 Task: Look for space in Behror, India from 12th June, 2023 to 15th June, 2023 for 2 adults in price range Rs.10000 to Rs.15000. Place can be entire place with 1  bedroom having 1 bed and 1 bathroom. Property type can be house, flat, guest house, hotel. Booking option can be shelf check-in. Required host language is English.
Action: Mouse moved to (436, 93)
Screenshot: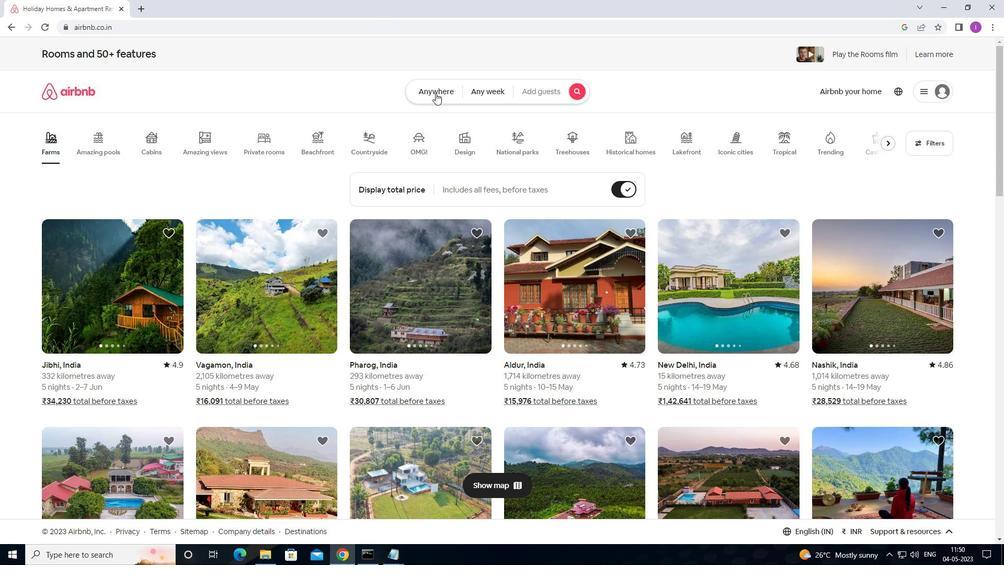 
Action: Mouse pressed left at (436, 93)
Screenshot: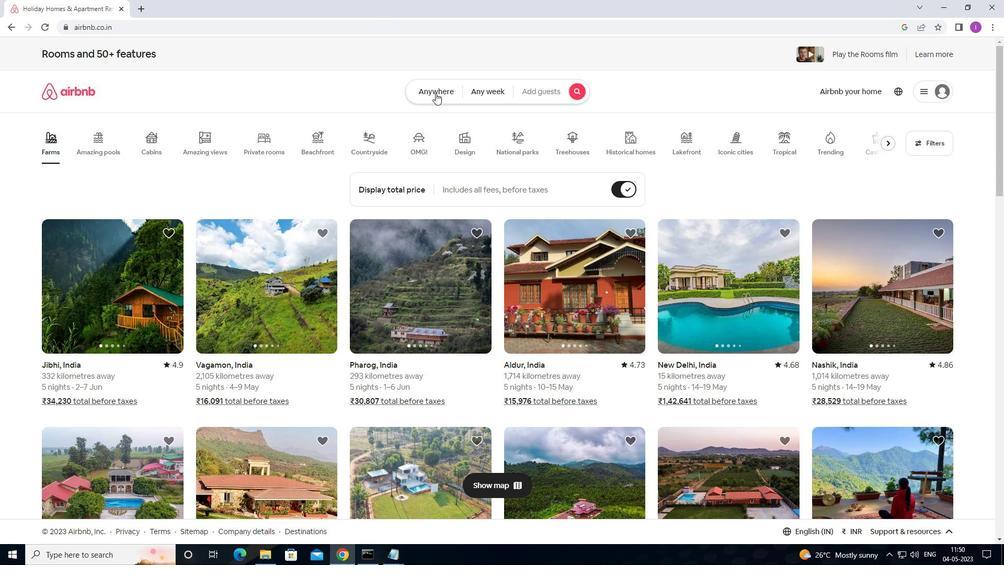 
Action: Mouse moved to (348, 133)
Screenshot: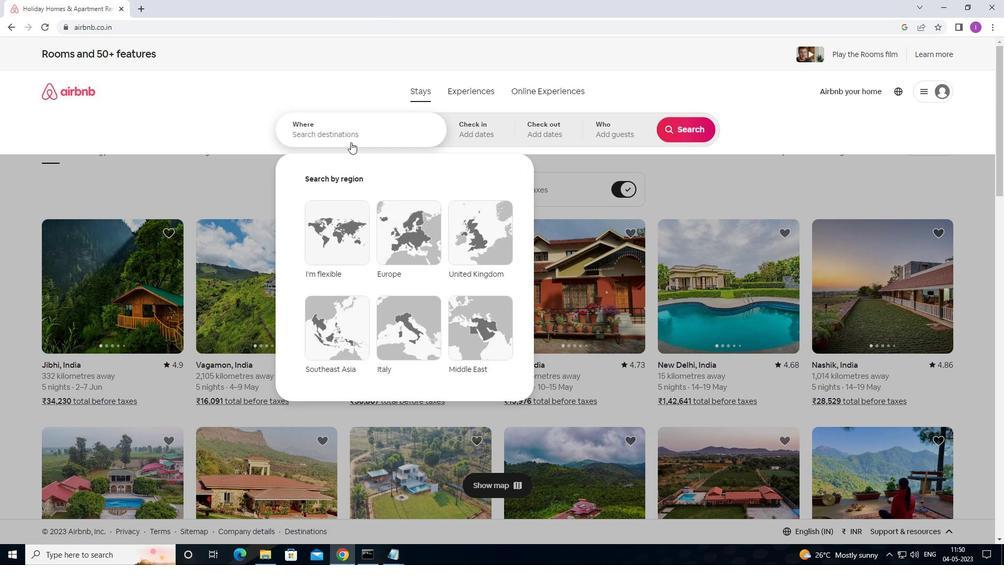 
Action: Mouse pressed left at (348, 133)
Screenshot: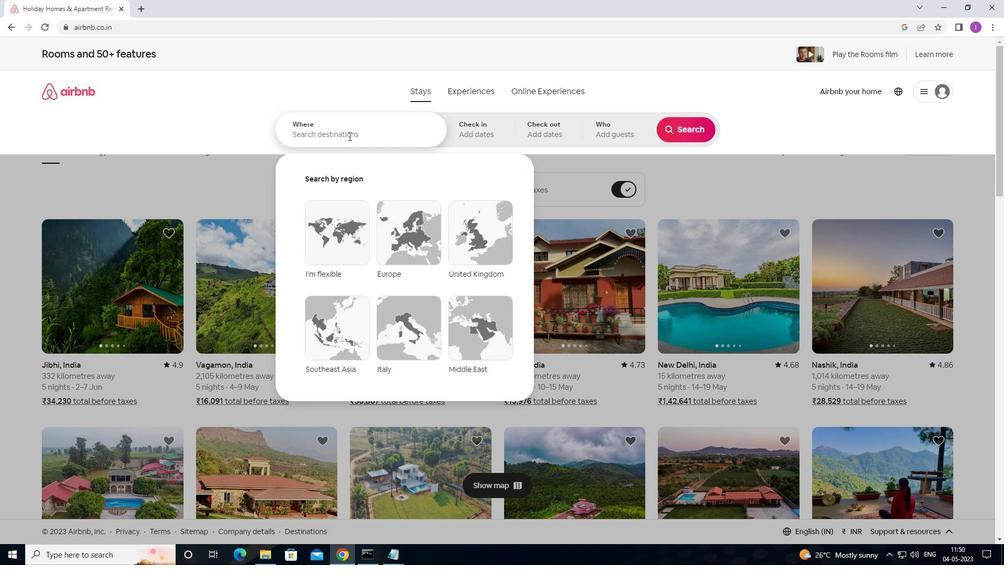 
Action: Mouse moved to (428, 137)
Screenshot: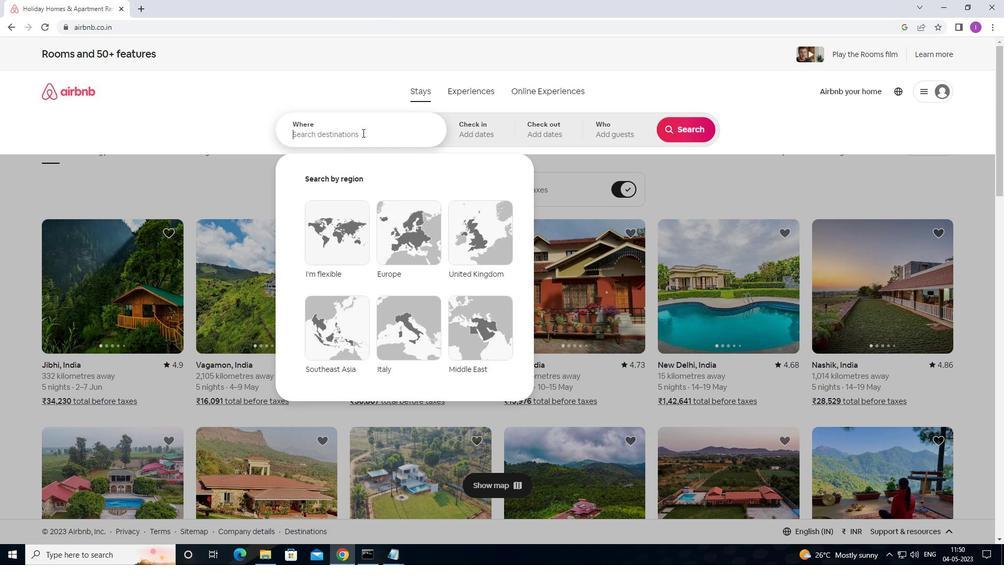 
Action: Key pressed <Key.shift>BEHROR,<Key.shift>INDIA
Screenshot: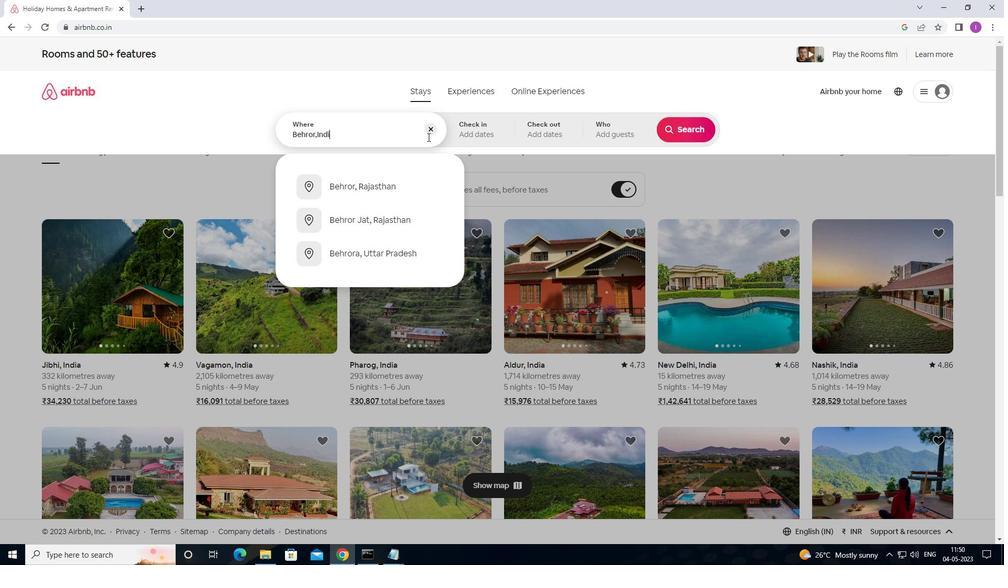 
Action: Mouse moved to (498, 126)
Screenshot: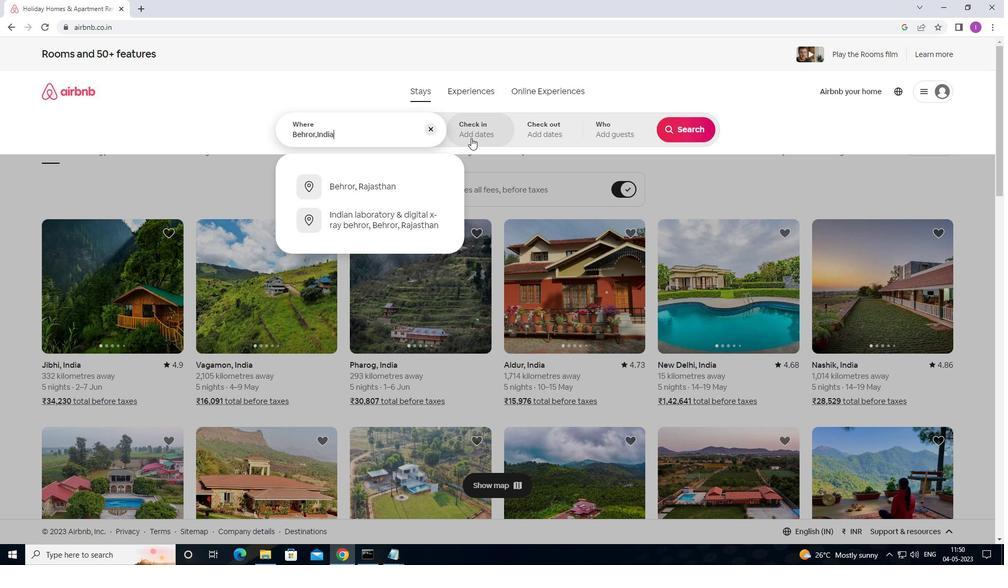 
Action: Mouse pressed left at (498, 126)
Screenshot: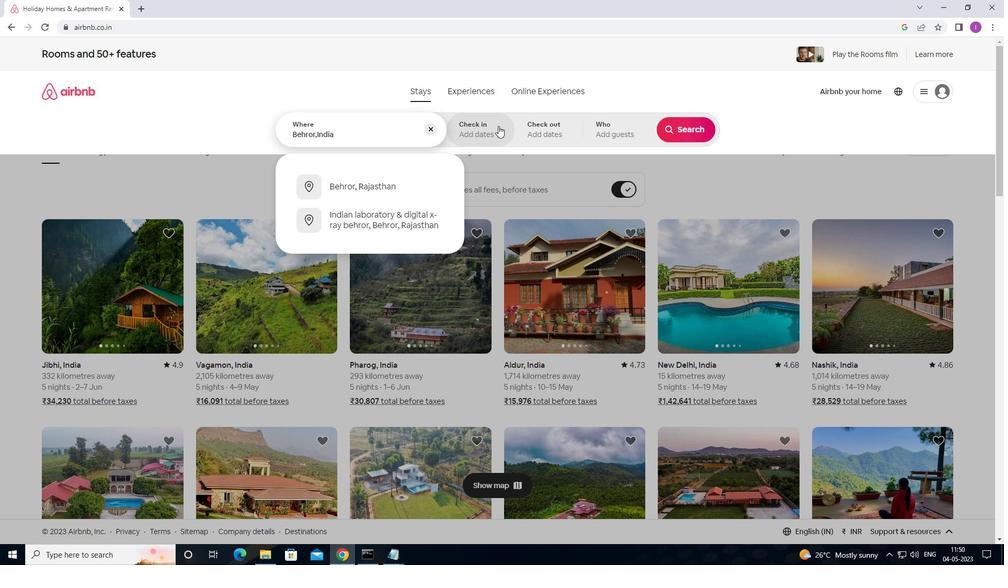 
Action: Mouse moved to (543, 303)
Screenshot: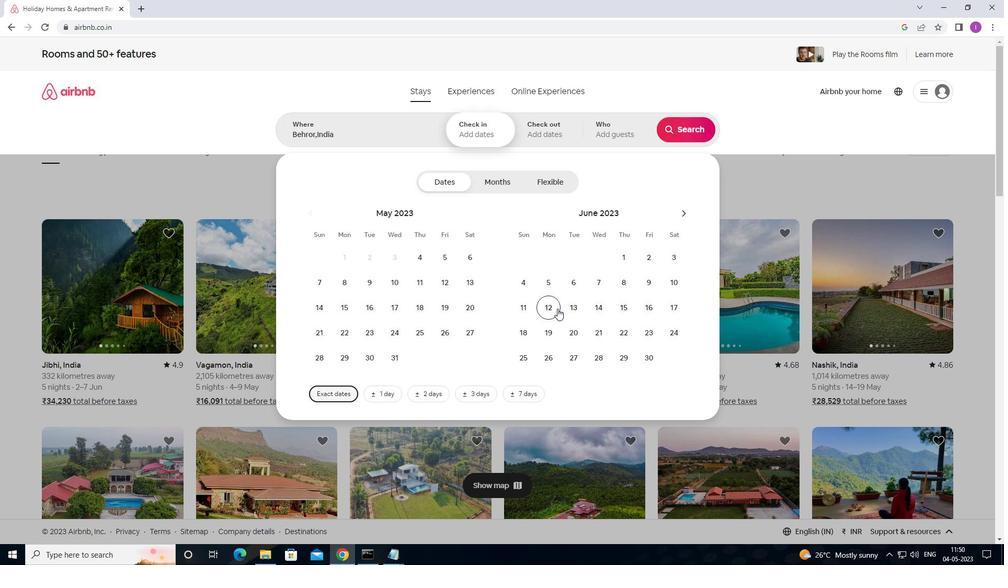 
Action: Mouse pressed left at (543, 303)
Screenshot: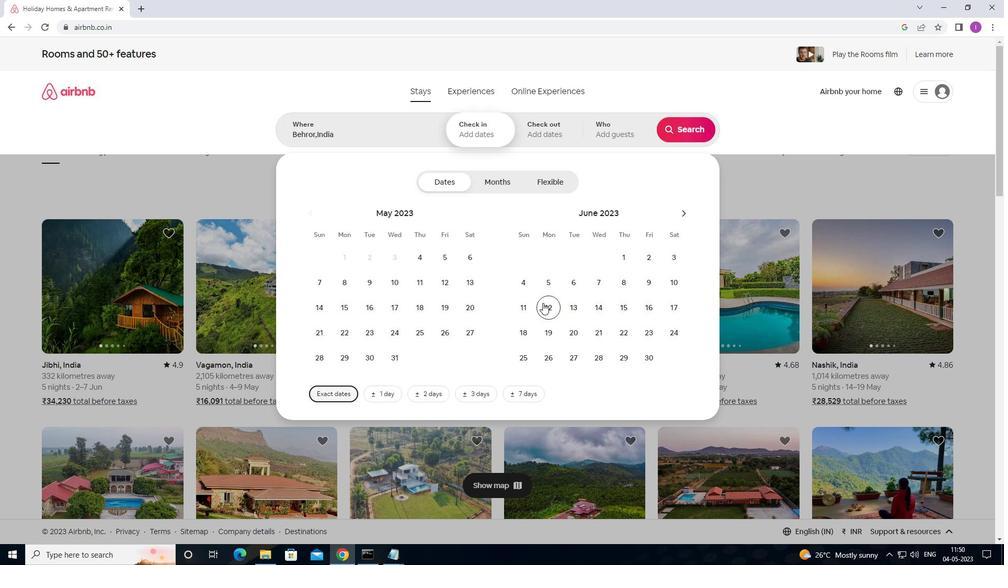 
Action: Mouse moved to (633, 306)
Screenshot: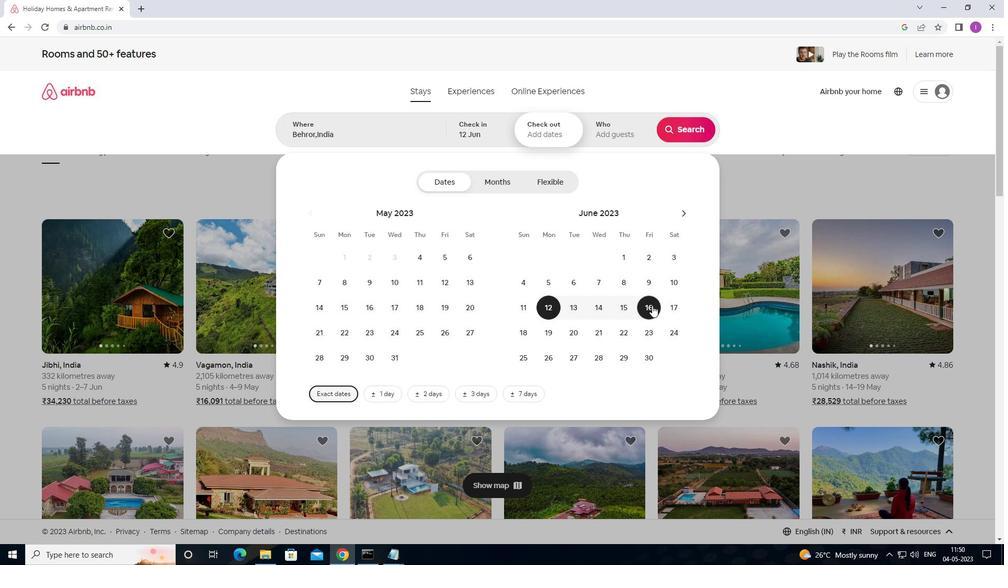 
Action: Mouse pressed left at (633, 306)
Screenshot: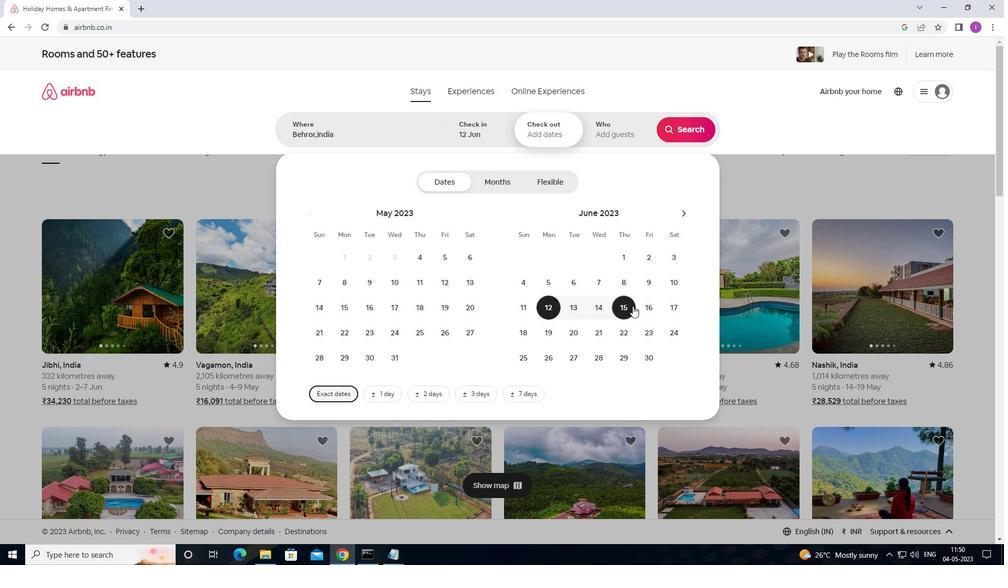 
Action: Mouse moved to (606, 129)
Screenshot: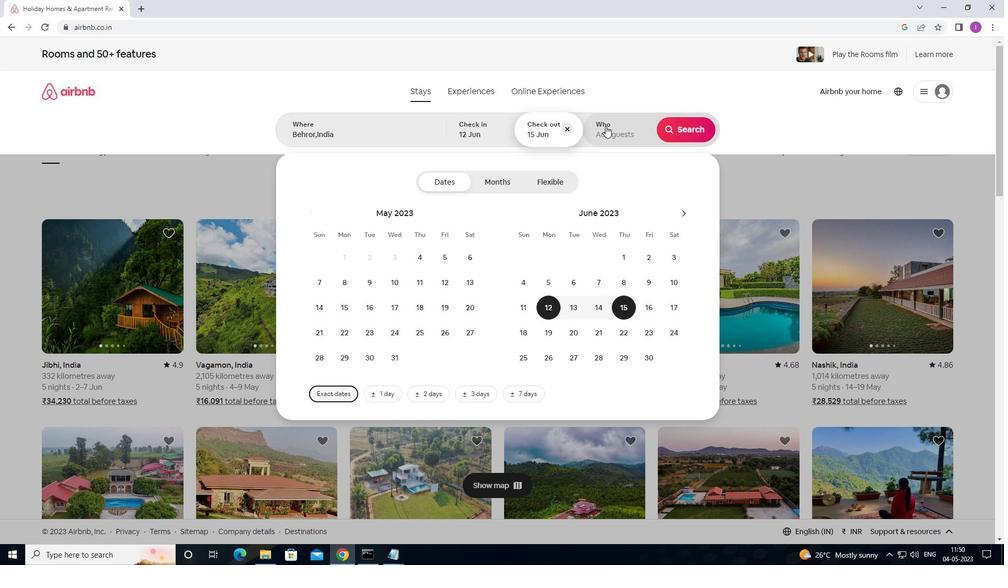 
Action: Mouse pressed left at (606, 129)
Screenshot: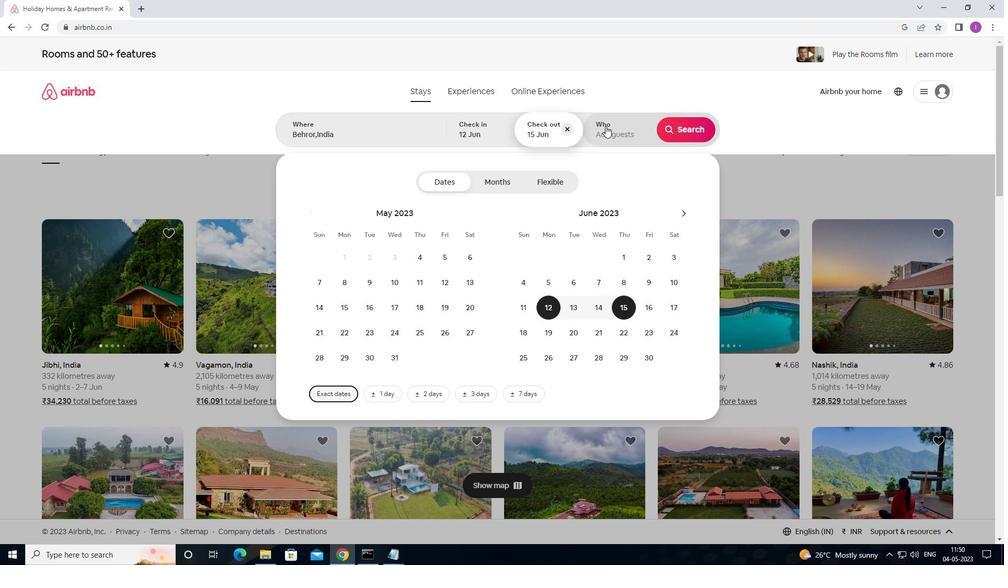
Action: Mouse moved to (690, 185)
Screenshot: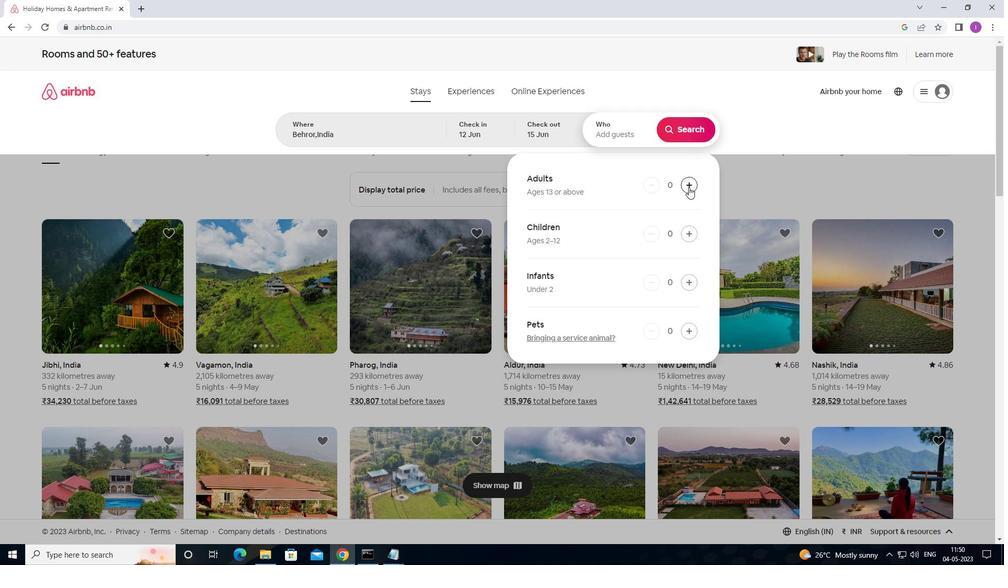 
Action: Mouse pressed left at (690, 185)
Screenshot: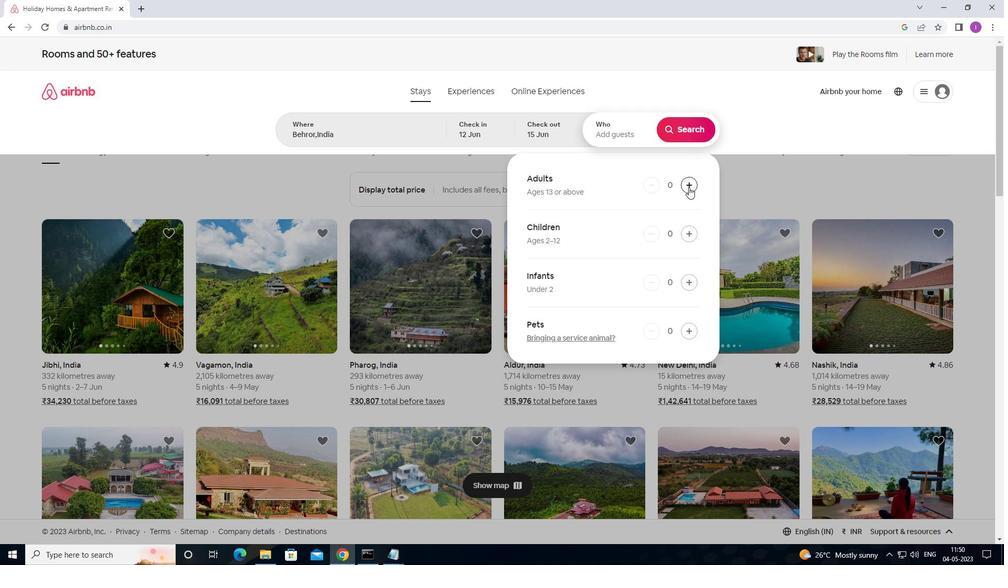 
Action: Mouse moved to (691, 185)
Screenshot: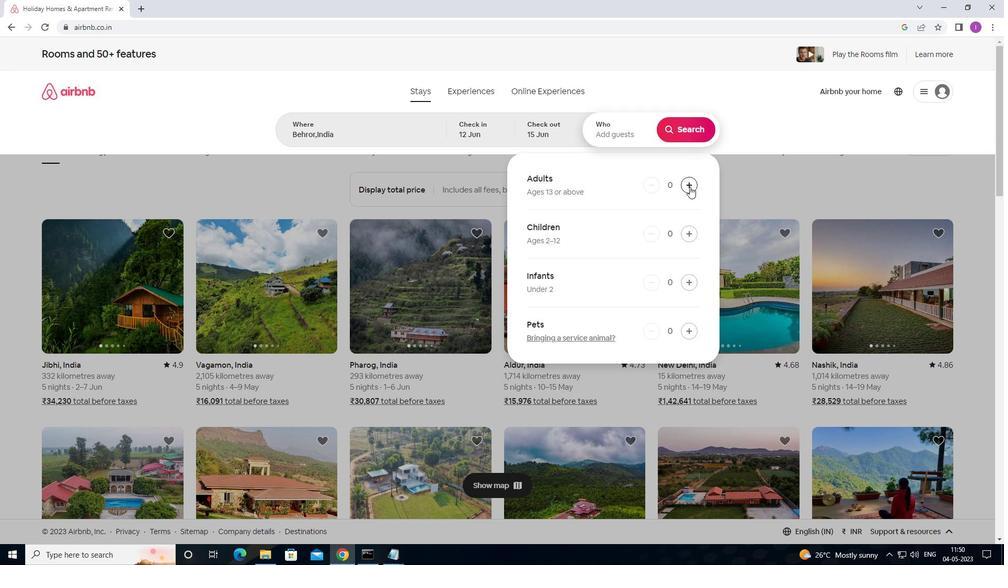 
Action: Mouse pressed left at (691, 185)
Screenshot: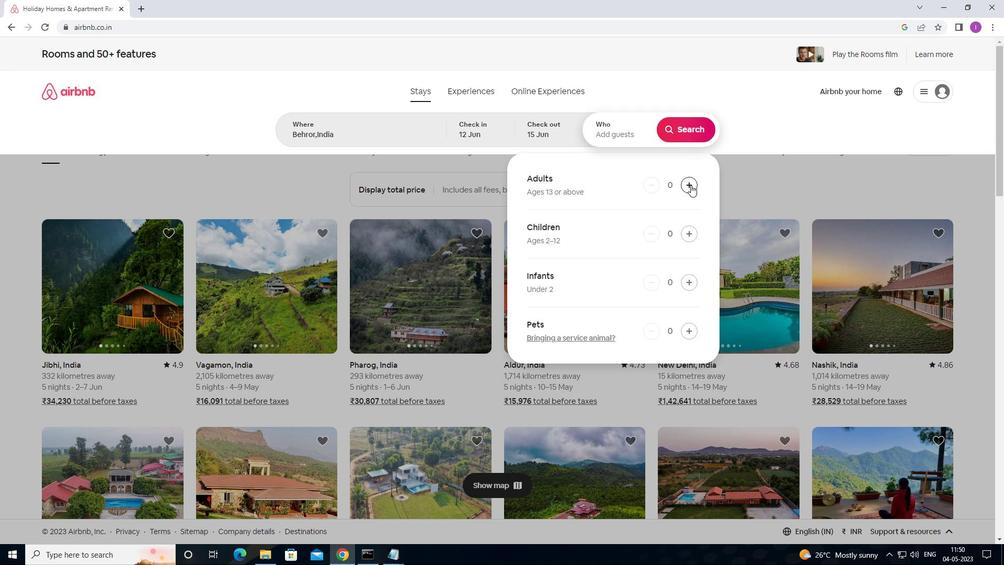 
Action: Mouse moved to (692, 133)
Screenshot: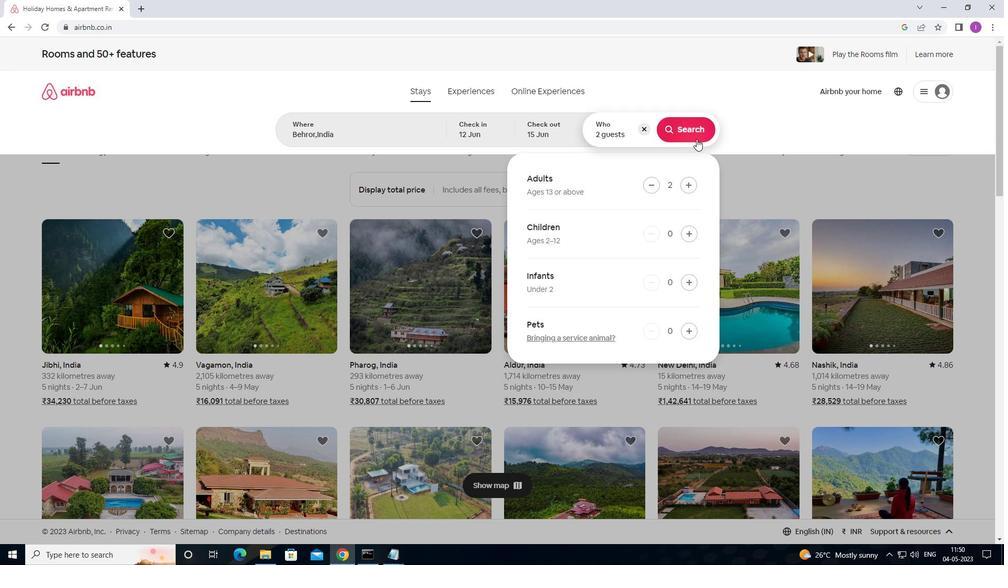 
Action: Mouse pressed left at (692, 133)
Screenshot: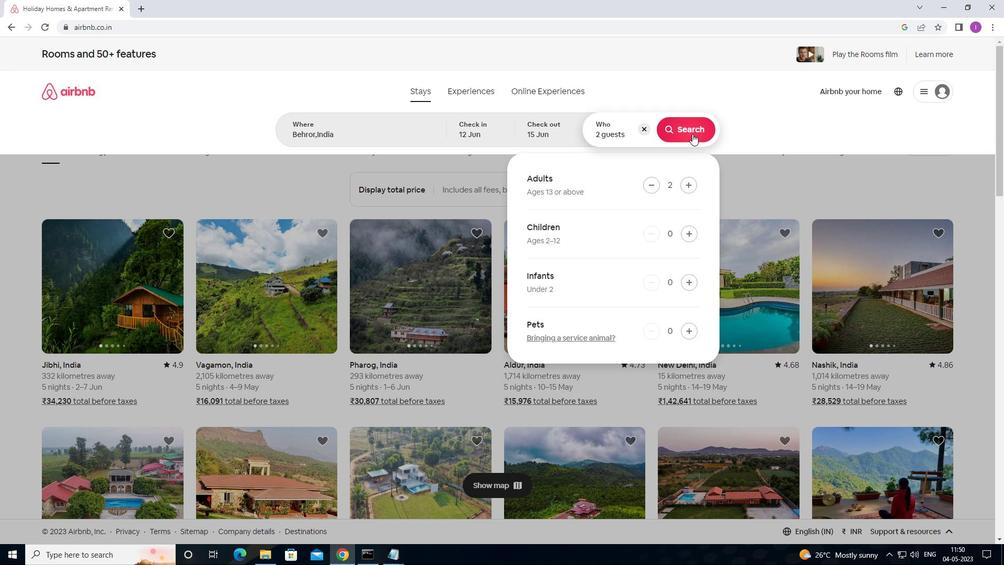 
Action: Mouse moved to (966, 106)
Screenshot: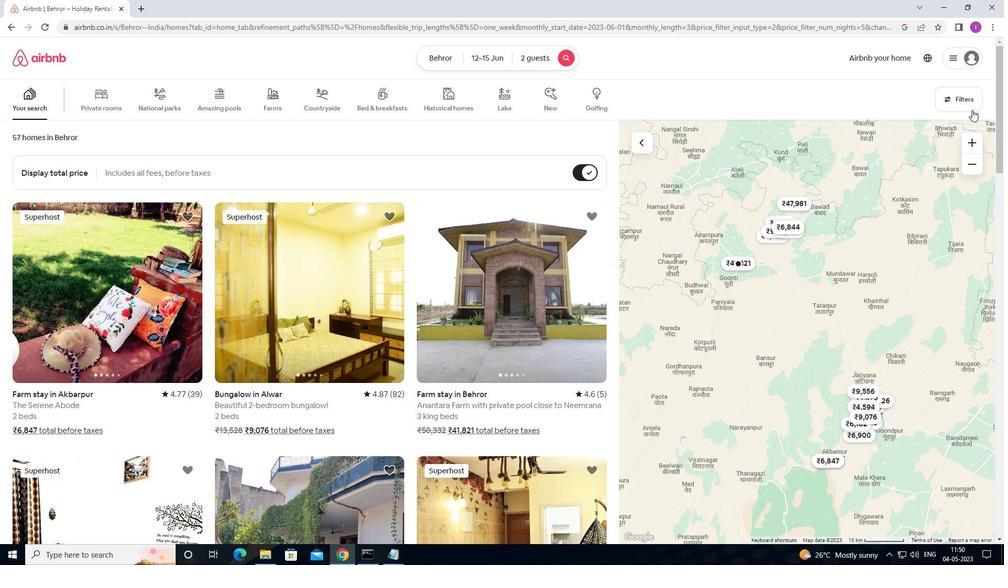
Action: Mouse pressed left at (966, 106)
Screenshot: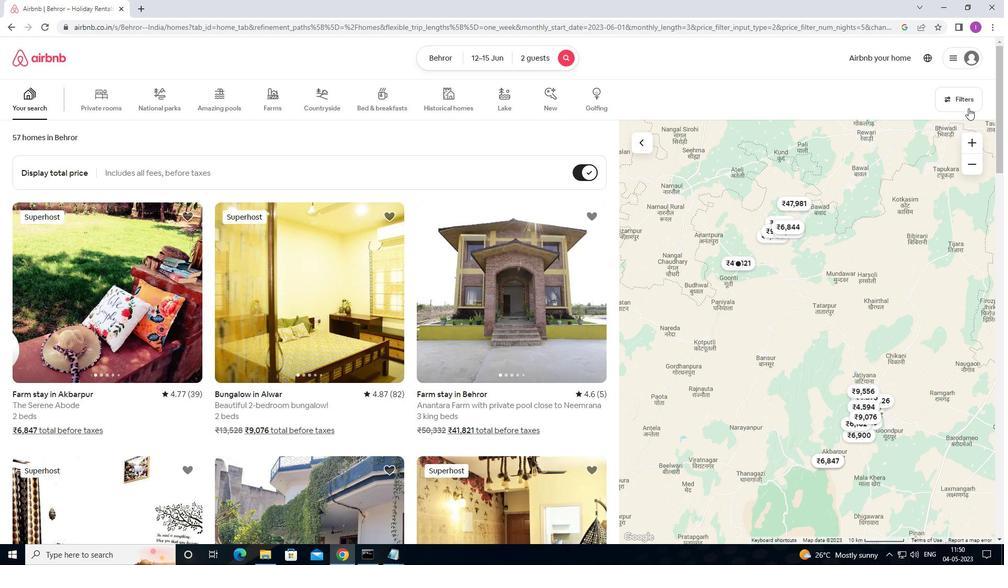 
Action: Mouse moved to (368, 231)
Screenshot: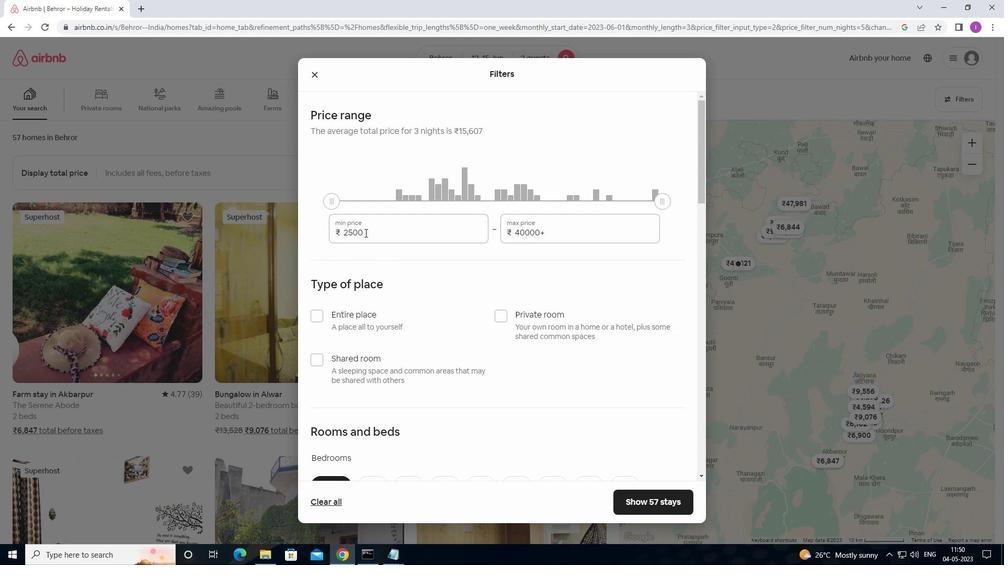 
Action: Mouse pressed left at (368, 231)
Screenshot: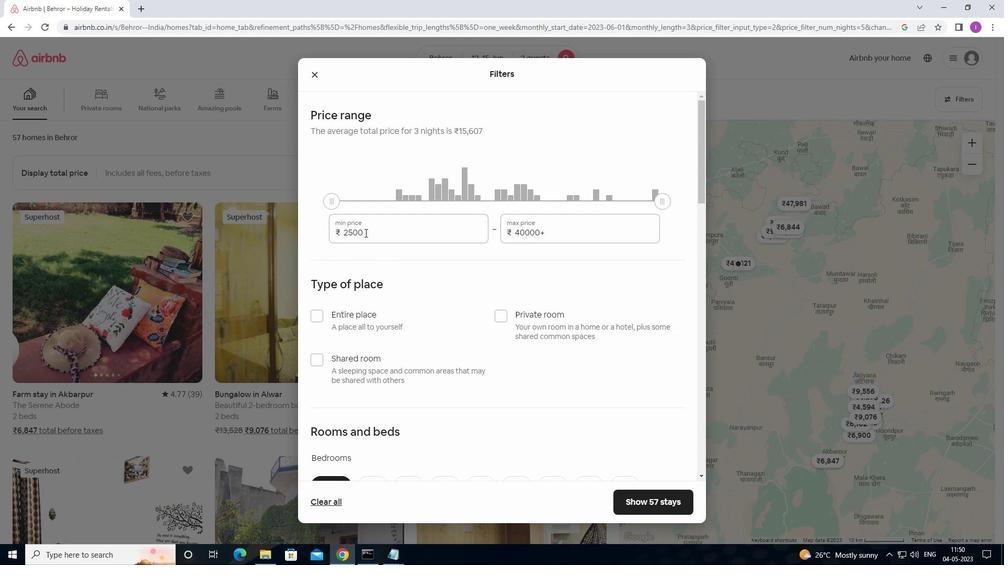 
Action: Mouse moved to (330, 216)
Screenshot: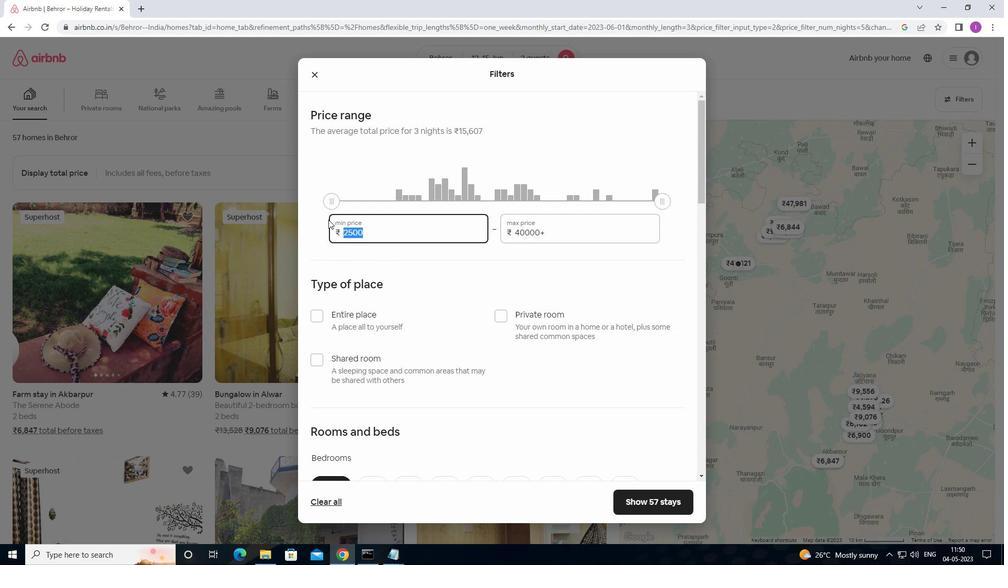 
Action: Key pressed 1
Screenshot: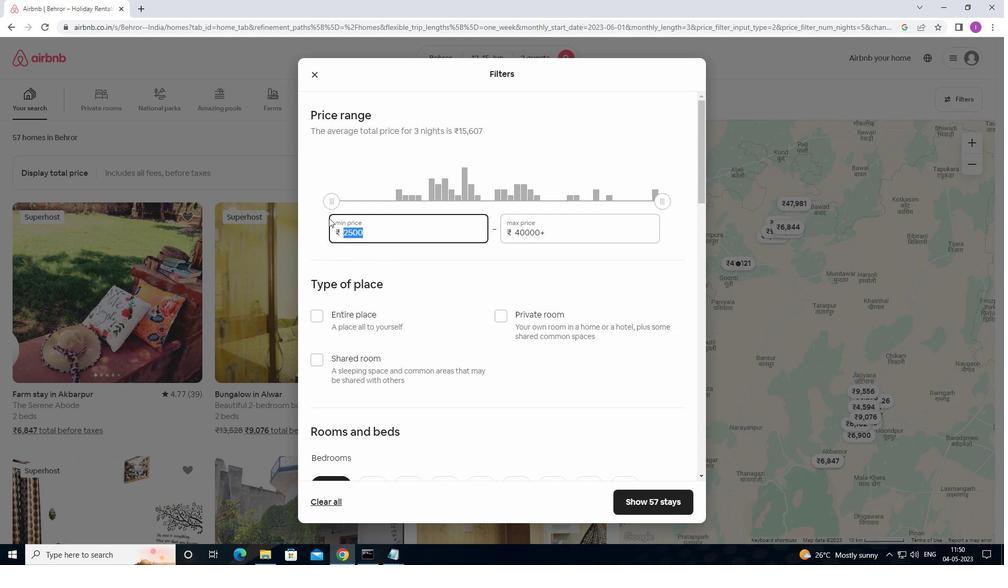 
Action: Mouse moved to (330, 214)
Screenshot: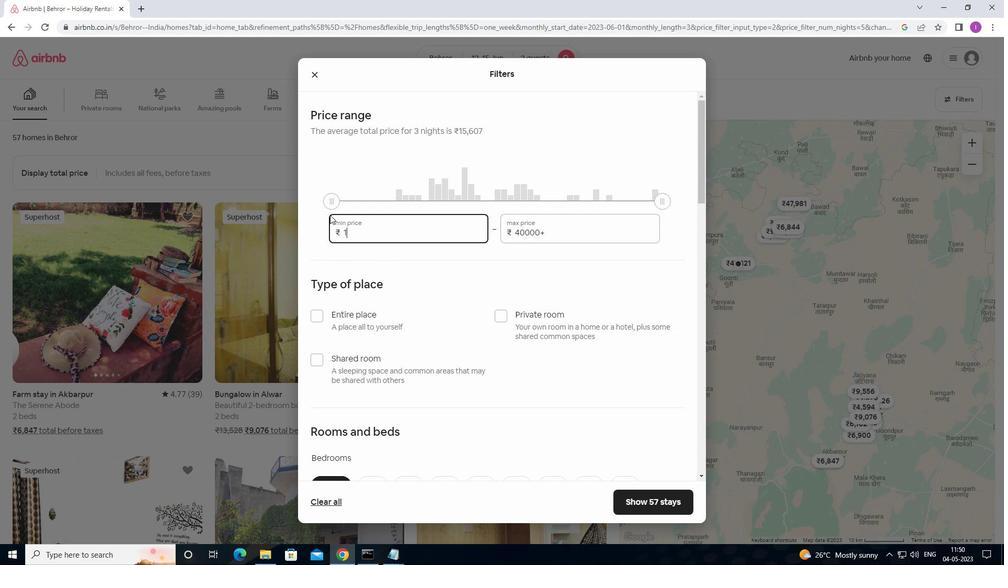 
Action: Key pressed 0
Screenshot: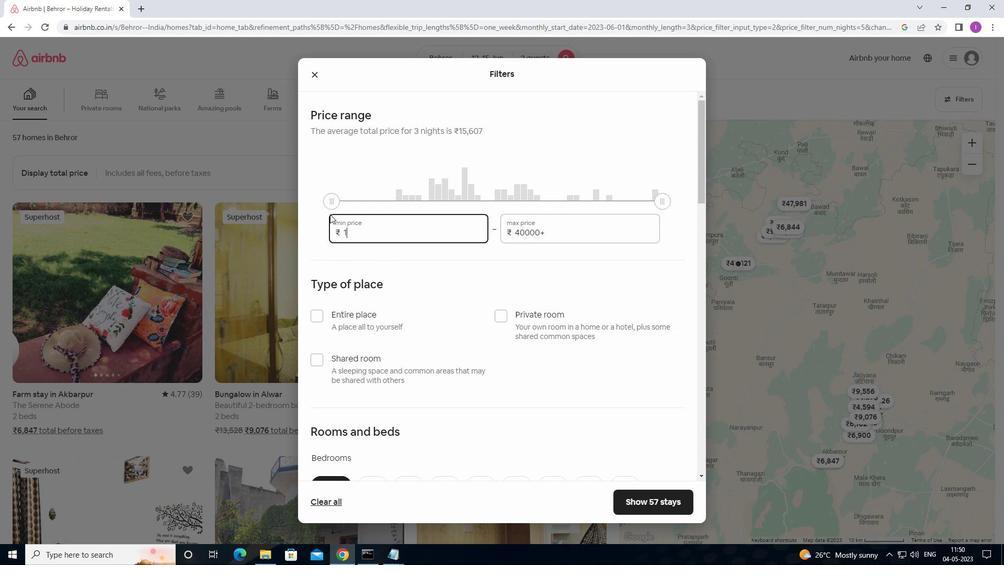 
Action: Mouse moved to (334, 208)
Screenshot: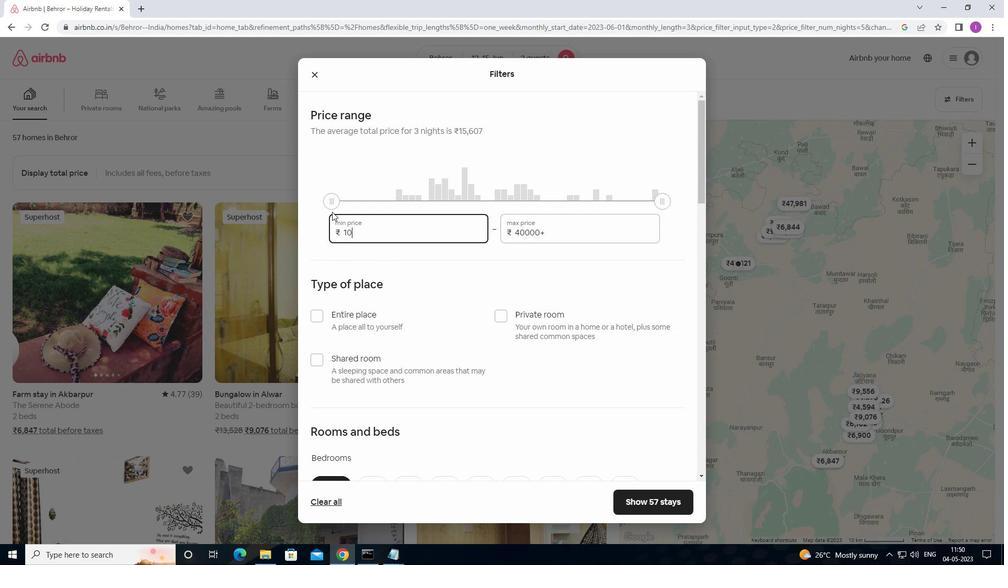 
Action: Key pressed 0
Screenshot: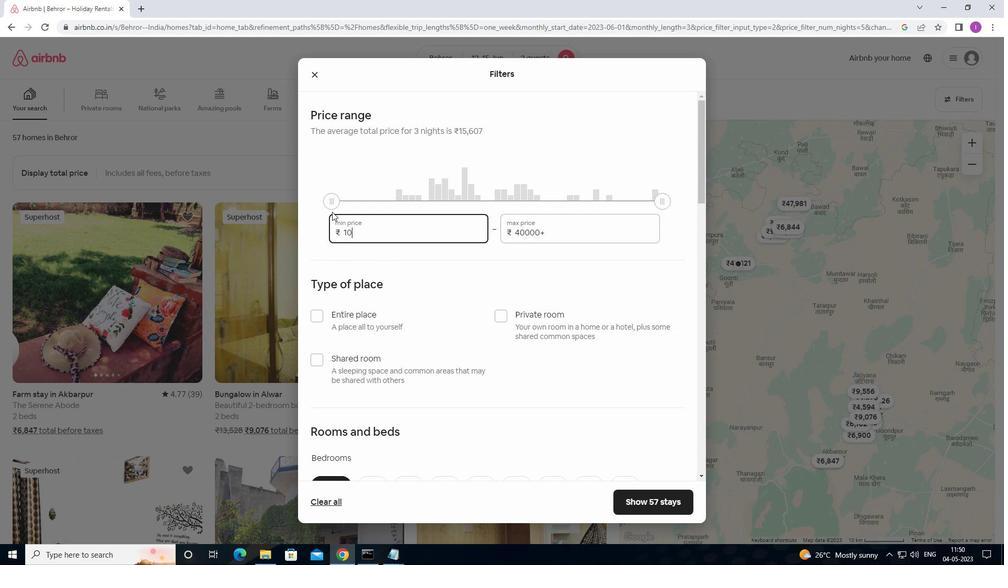 
Action: Mouse moved to (338, 205)
Screenshot: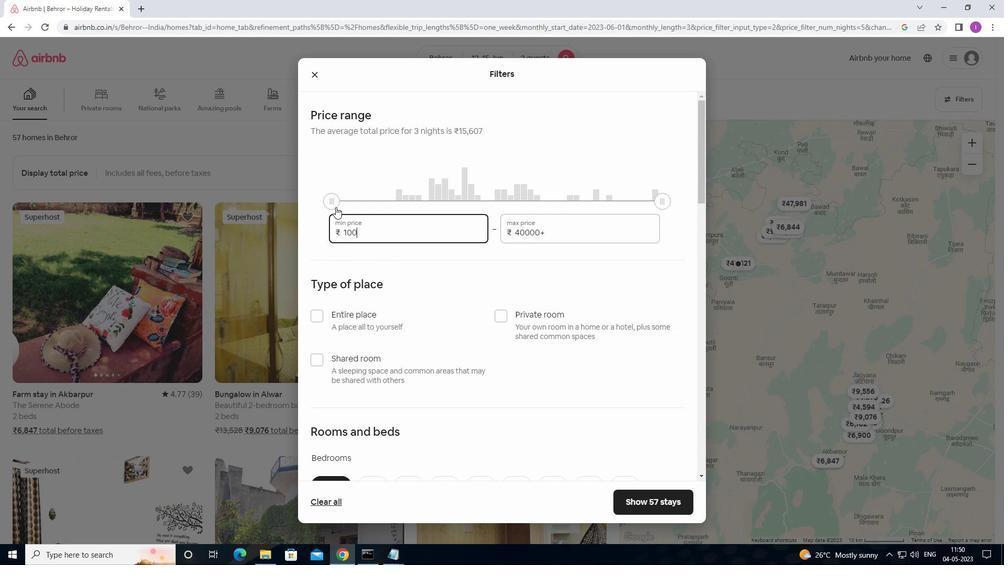 
Action: Key pressed 0
Screenshot: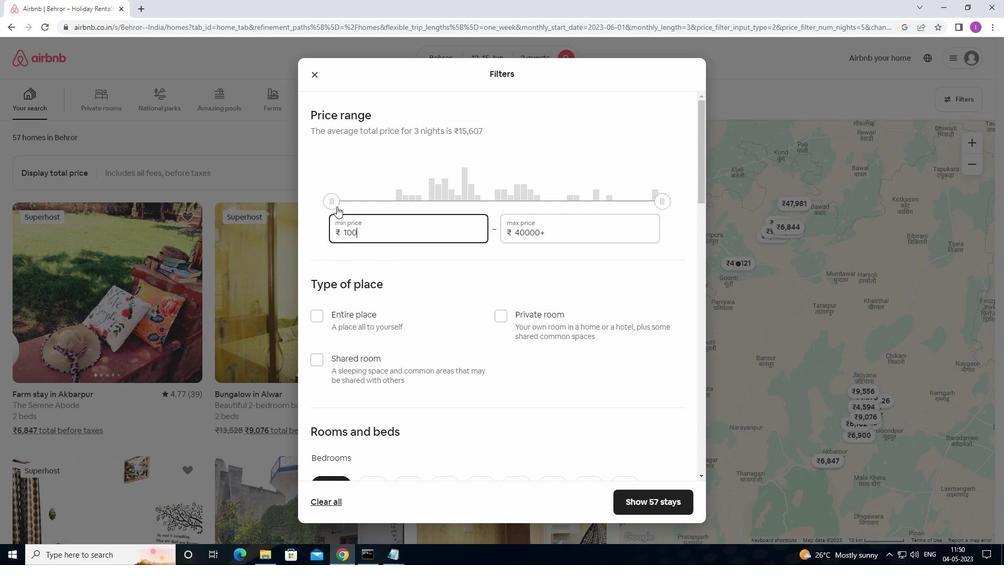 
Action: Mouse moved to (339, 204)
Screenshot: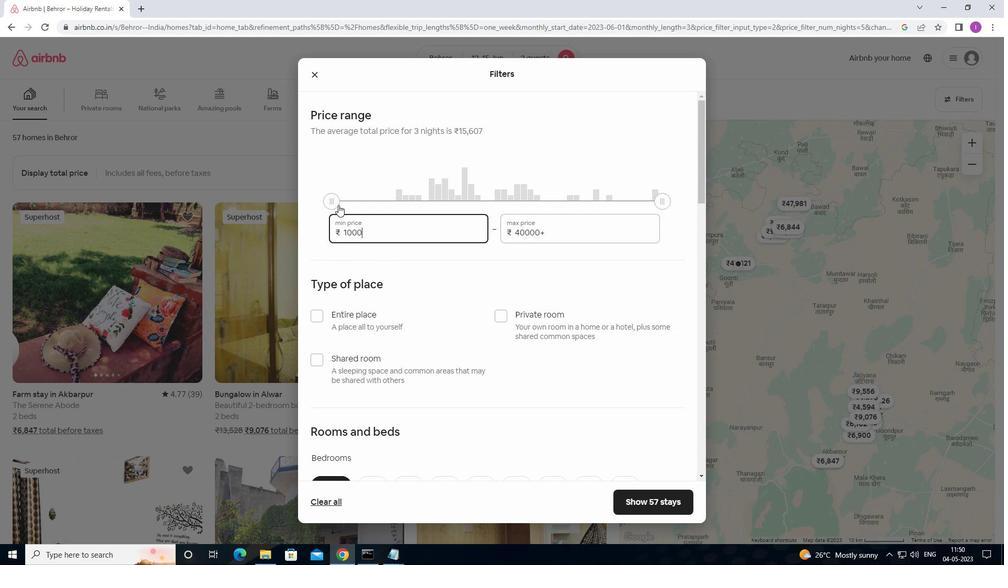 
Action: Key pressed 0
Screenshot: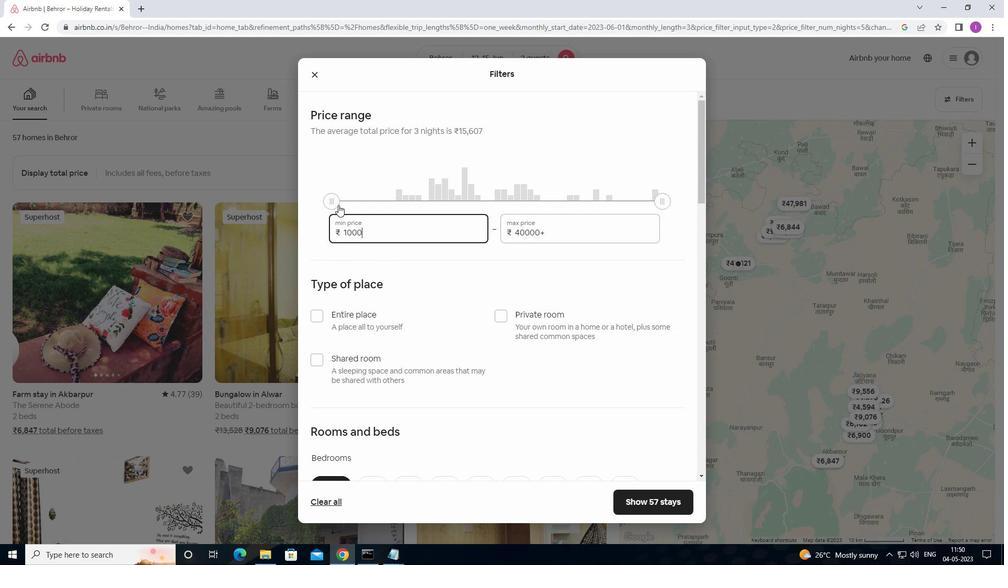 
Action: Mouse moved to (554, 235)
Screenshot: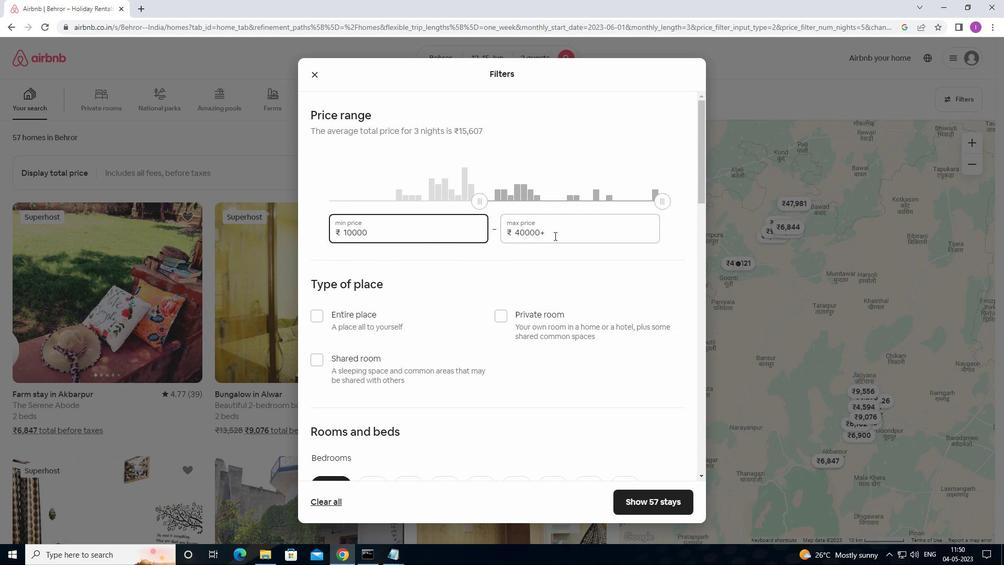 
Action: Mouse pressed left at (554, 235)
Screenshot: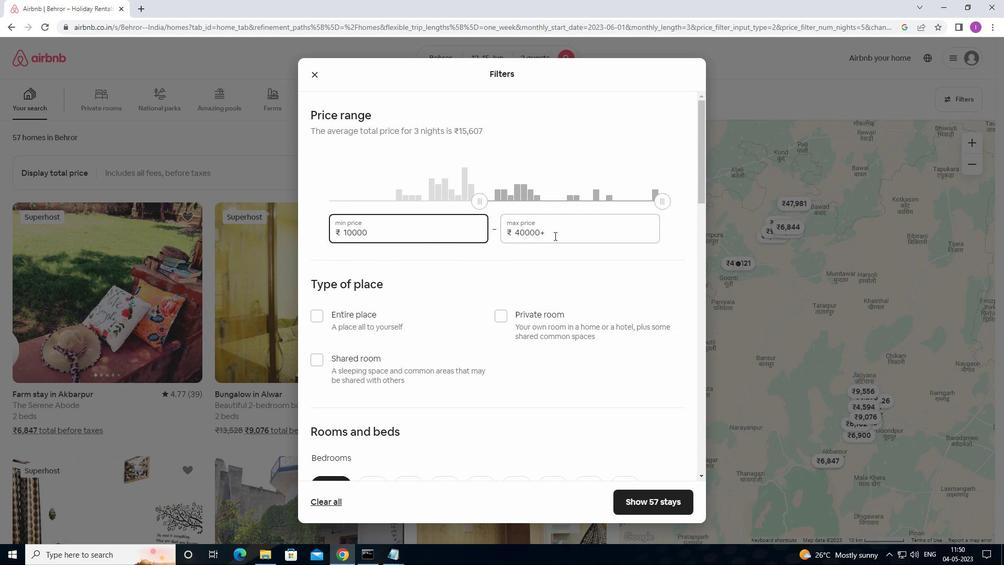 
Action: Mouse moved to (522, 244)
Screenshot: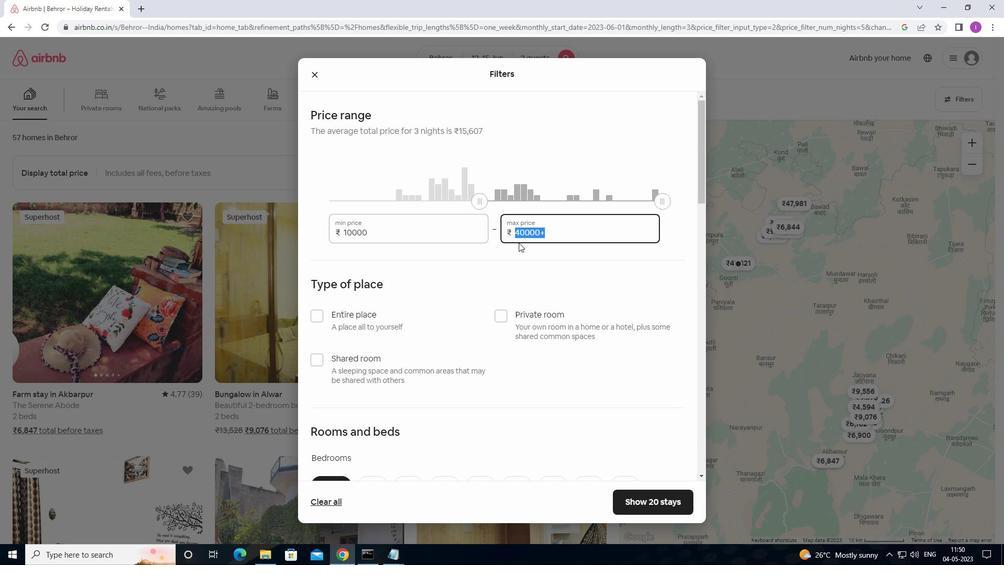 
Action: Key pressed 15
Screenshot: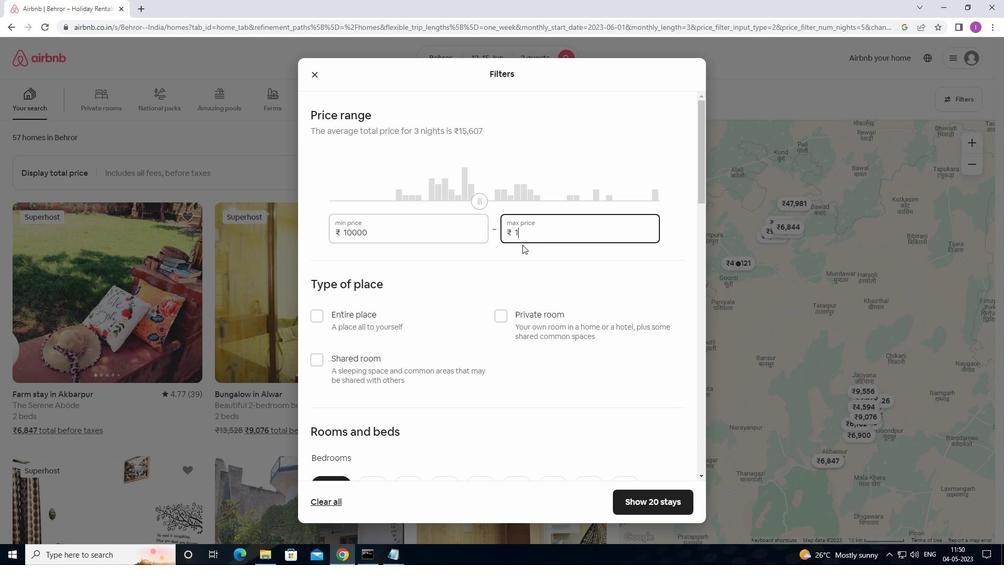 
Action: Mouse moved to (522, 245)
Screenshot: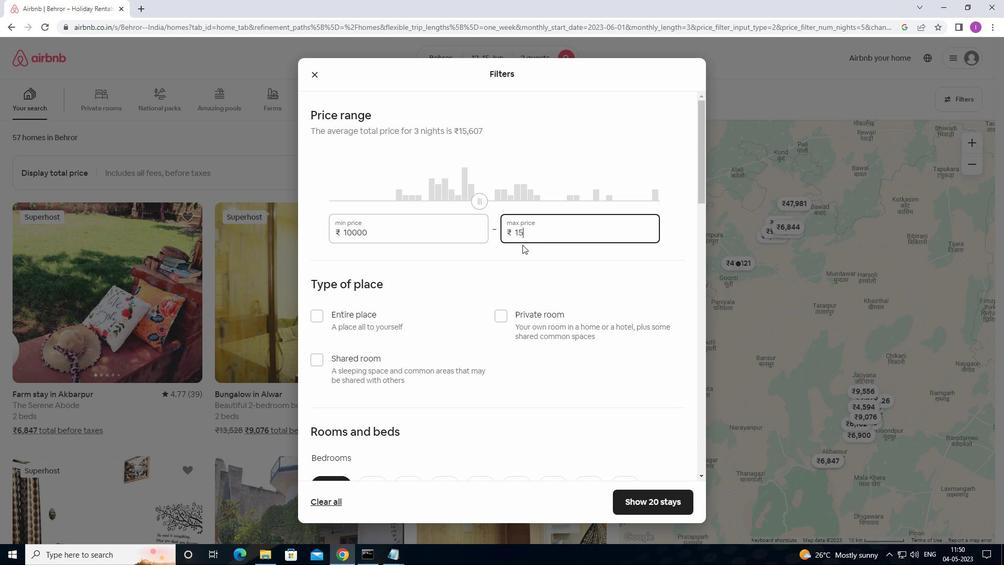
Action: Key pressed 0
Screenshot: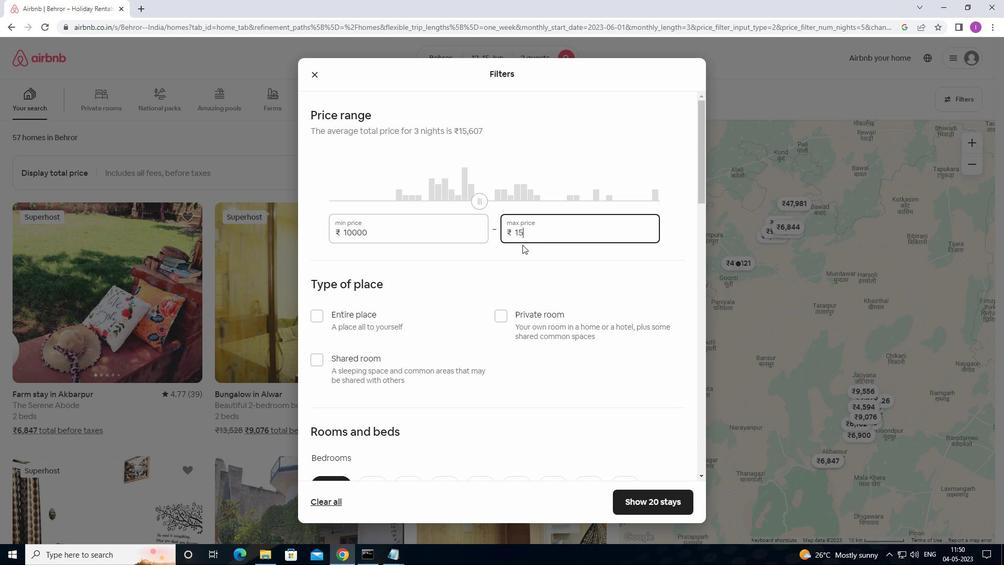 
Action: Mouse moved to (521, 245)
Screenshot: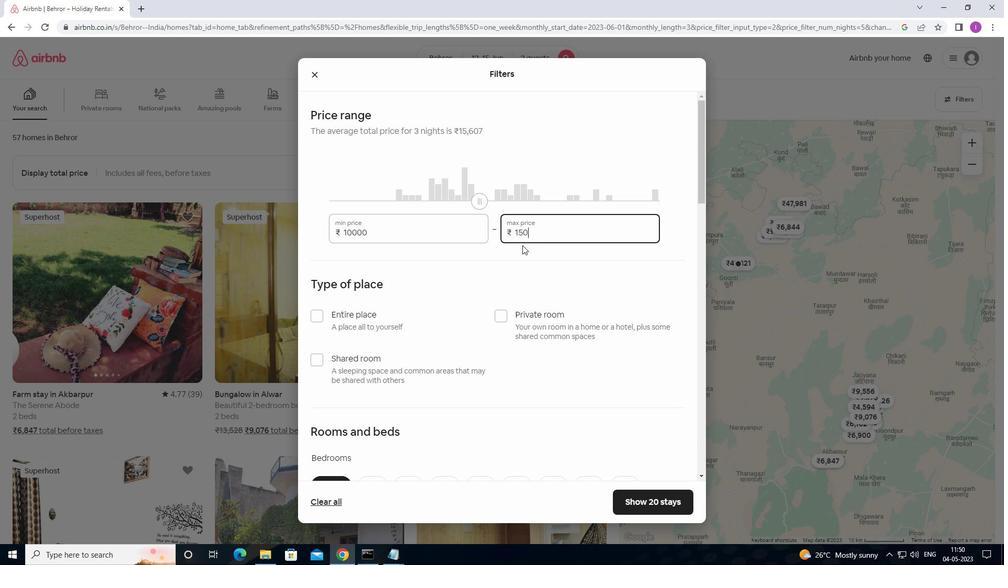 
Action: Key pressed 00
Screenshot: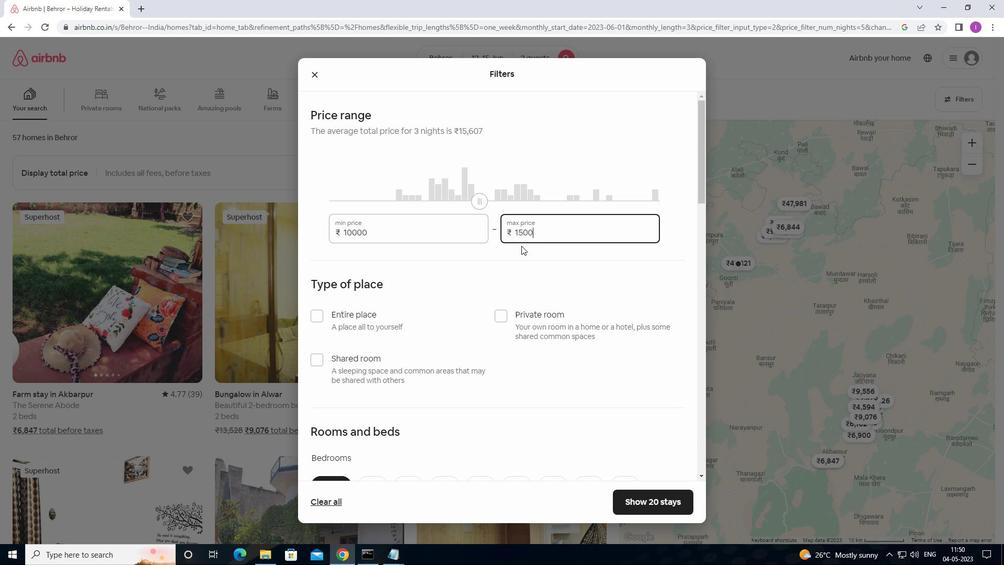
Action: Mouse moved to (321, 311)
Screenshot: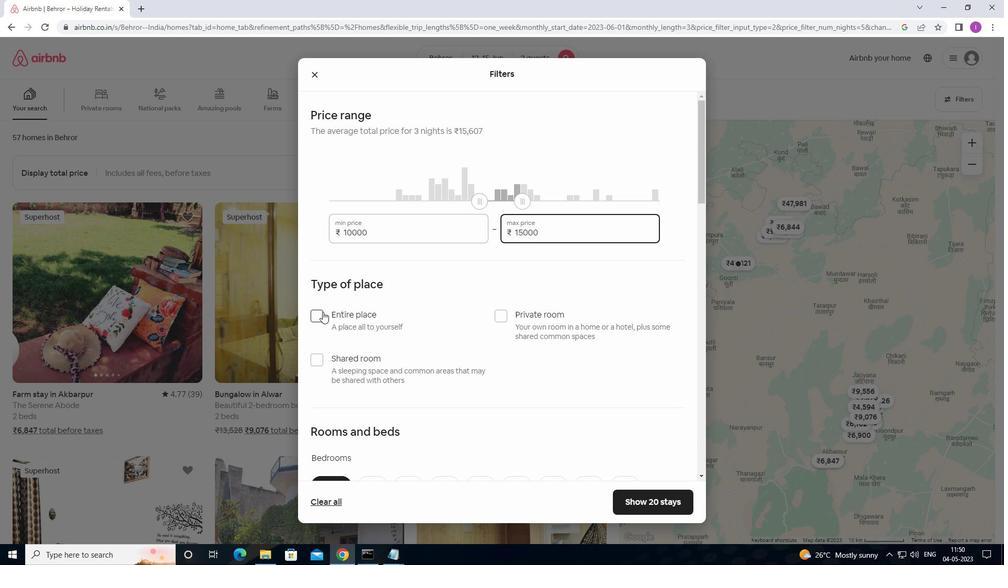 
Action: Mouse pressed left at (321, 311)
Screenshot: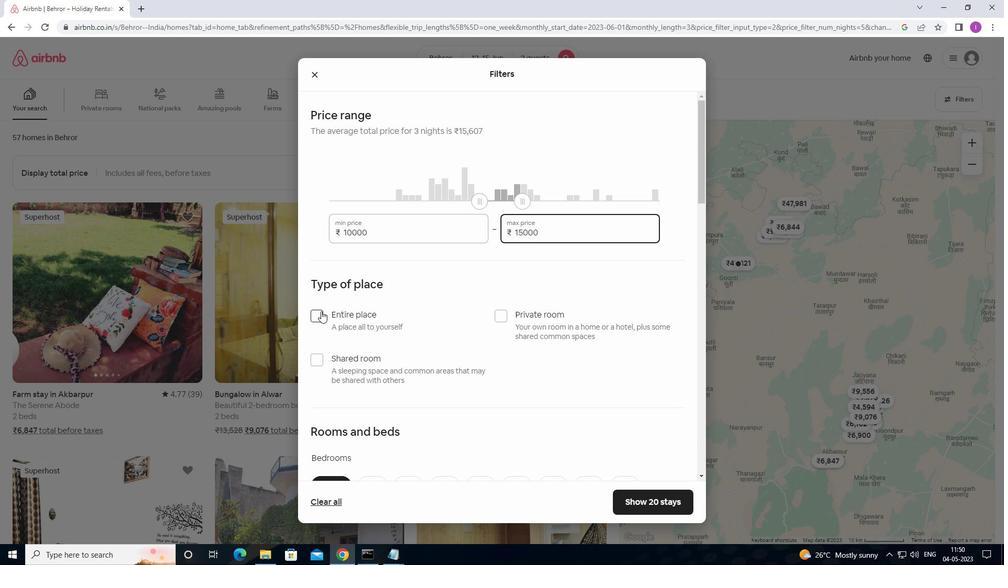 
Action: Mouse moved to (456, 406)
Screenshot: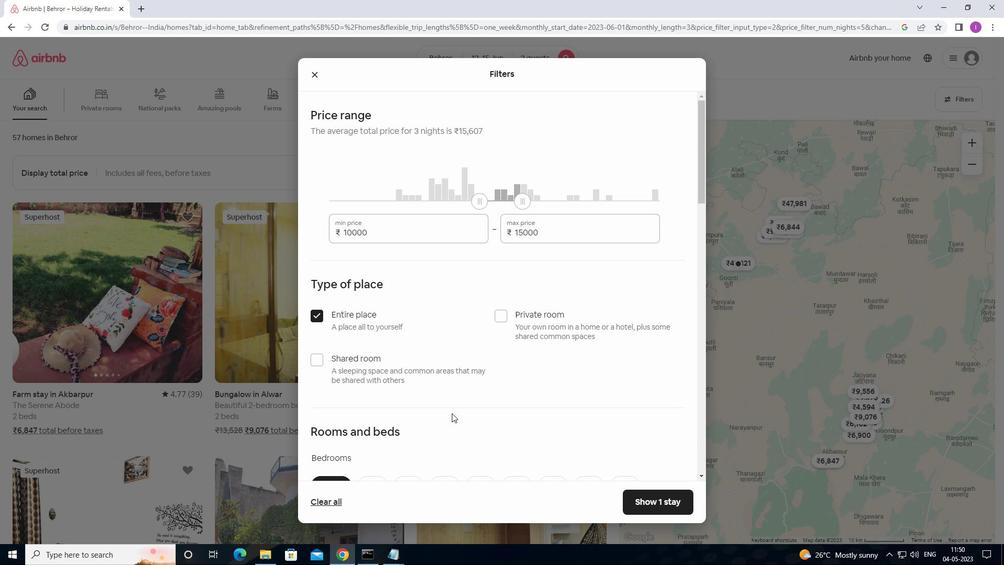 
Action: Mouse scrolled (456, 405) with delta (0, 0)
Screenshot: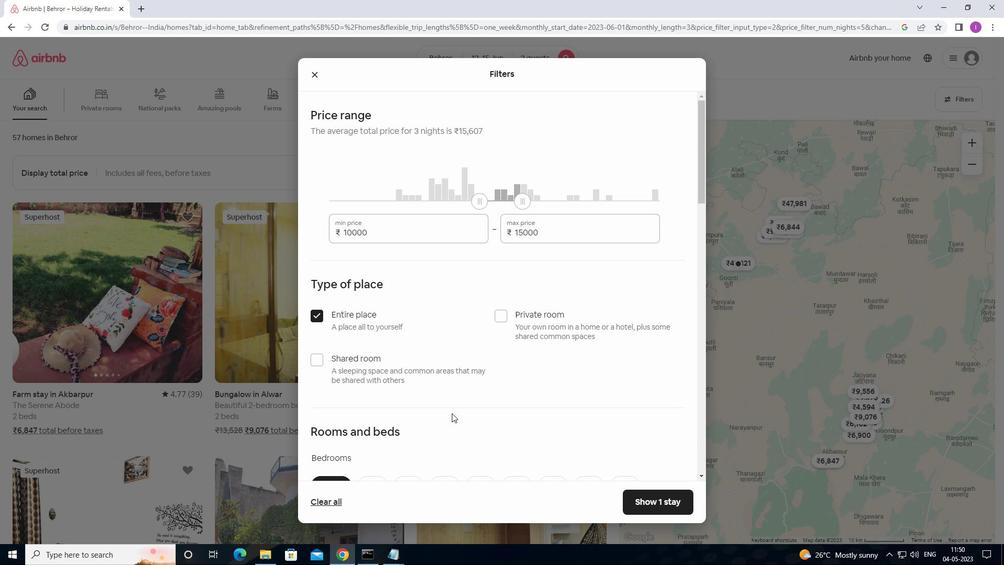 
Action: Mouse moved to (458, 409)
Screenshot: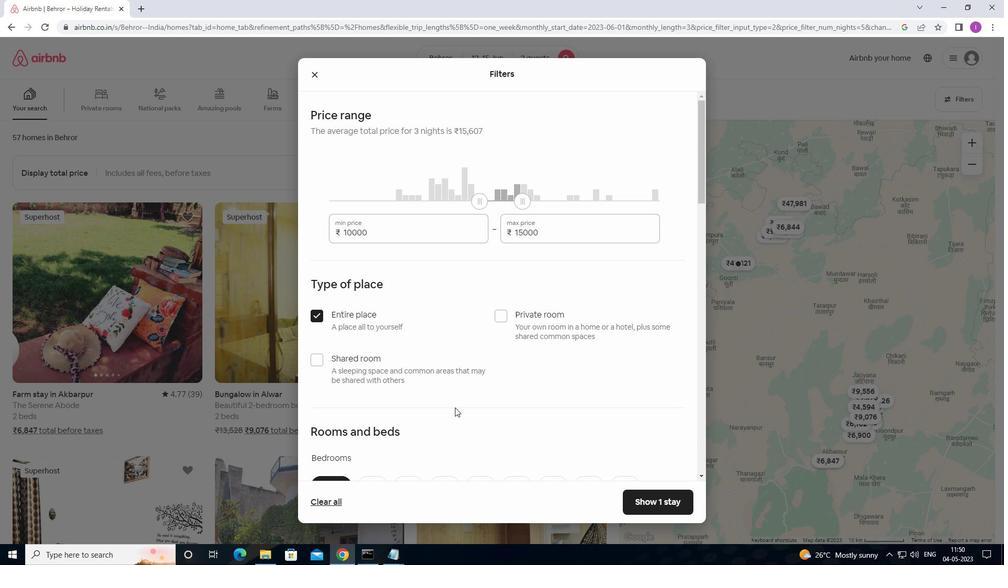 
Action: Mouse scrolled (458, 408) with delta (0, 0)
Screenshot: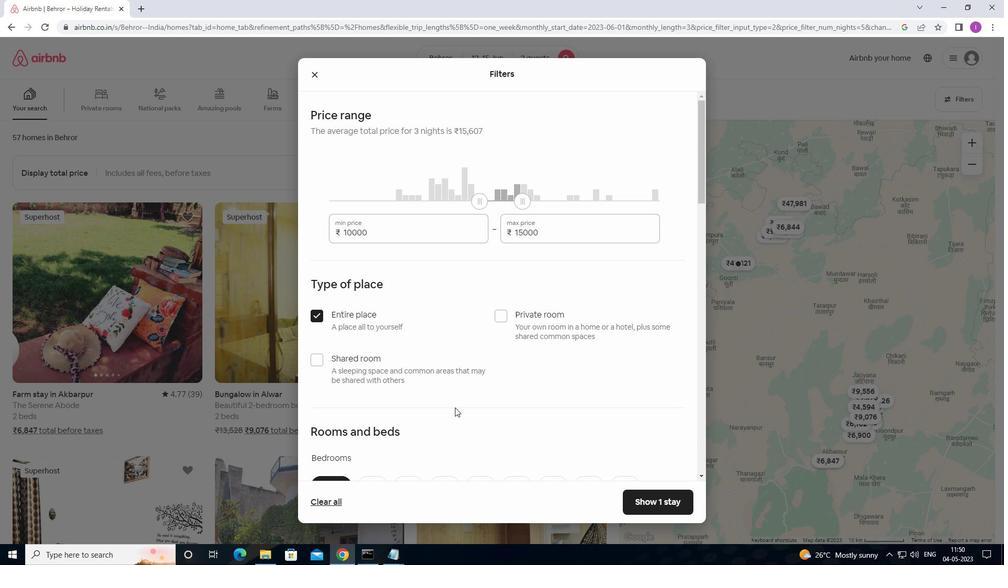 
Action: Mouse moved to (460, 410)
Screenshot: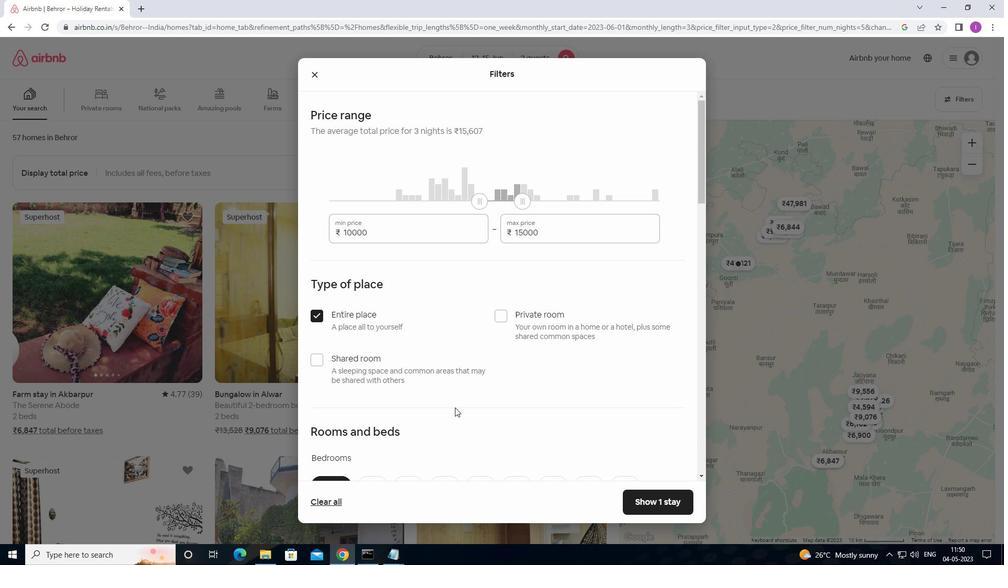 
Action: Mouse scrolled (460, 409) with delta (0, 0)
Screenshot: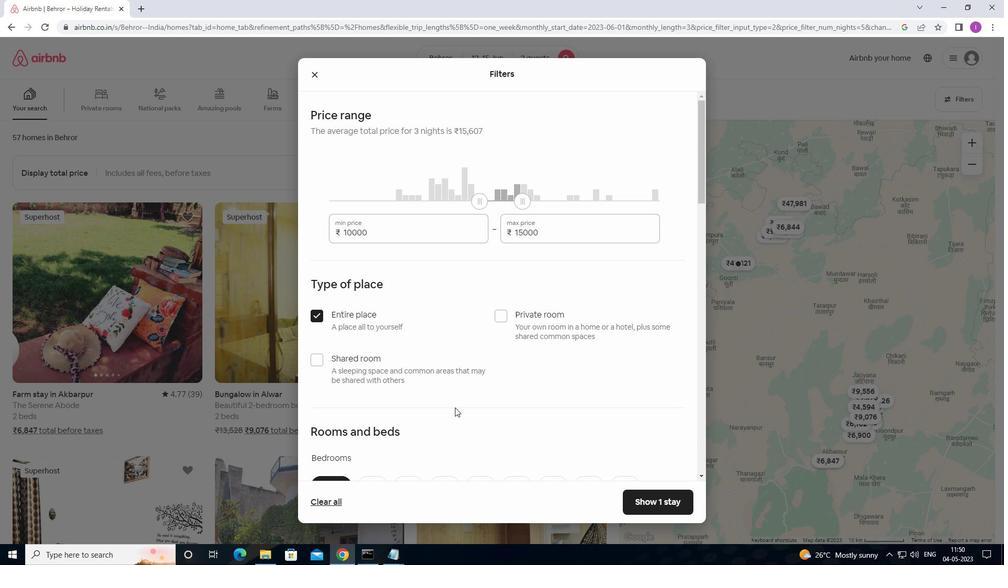 
Action: Mouse scrolled (460, 409) with delta (0, 0)
Screenshot: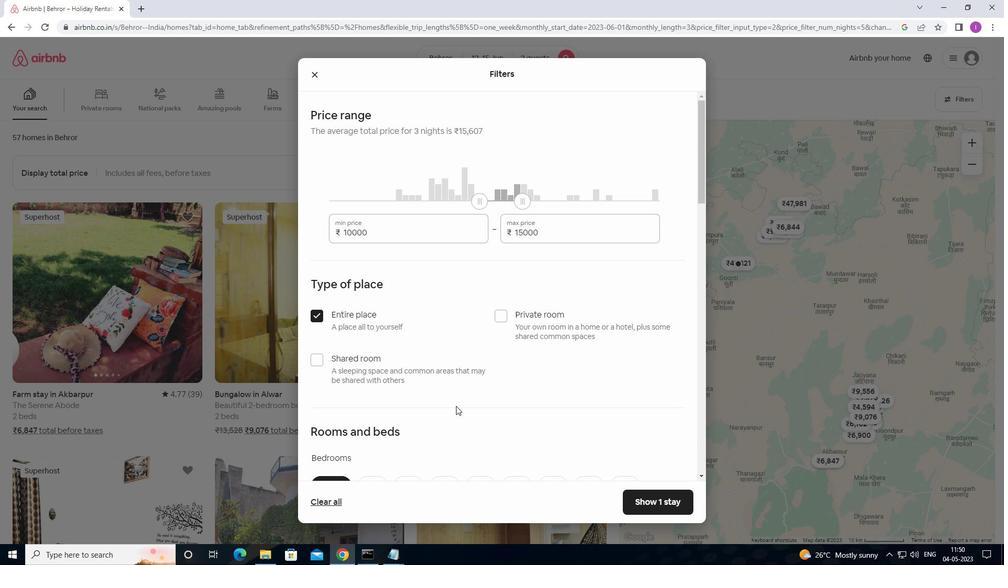 
Action: Mouse moved to (376, 283)
Screenshot: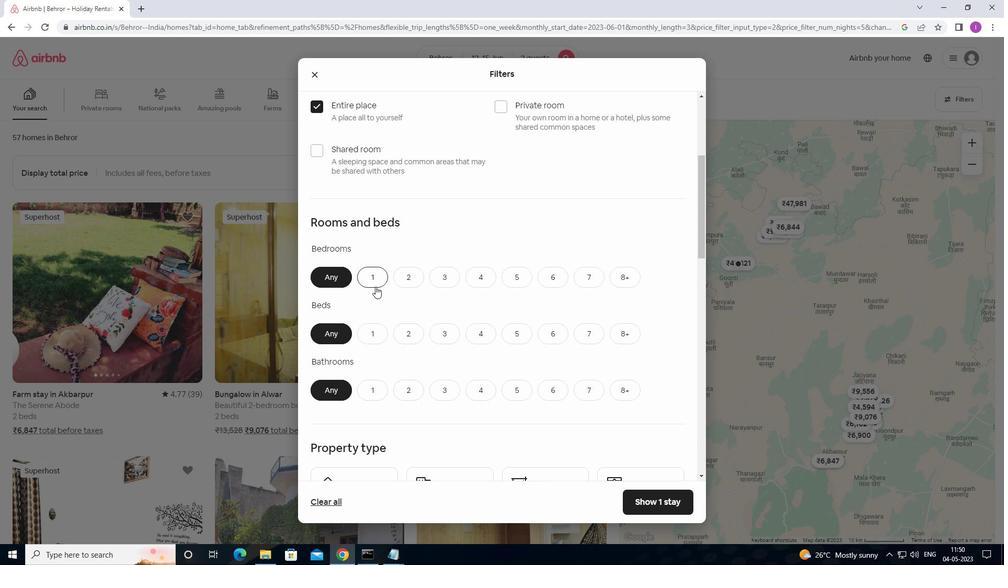 
Action: Mouse pressed left at (376, 283)
Screenshot: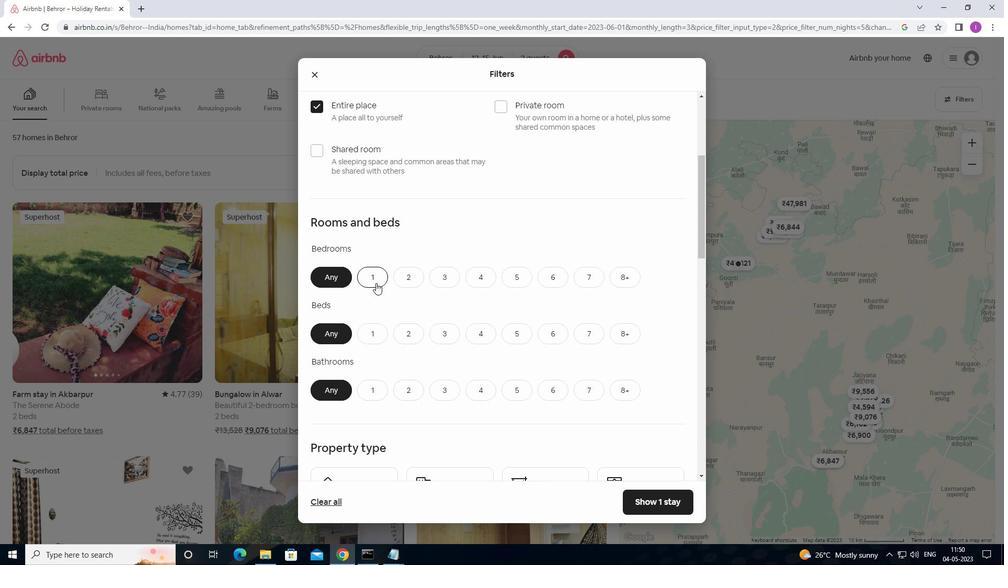
Action: Mouse moved to (380, 336)
Screenshot: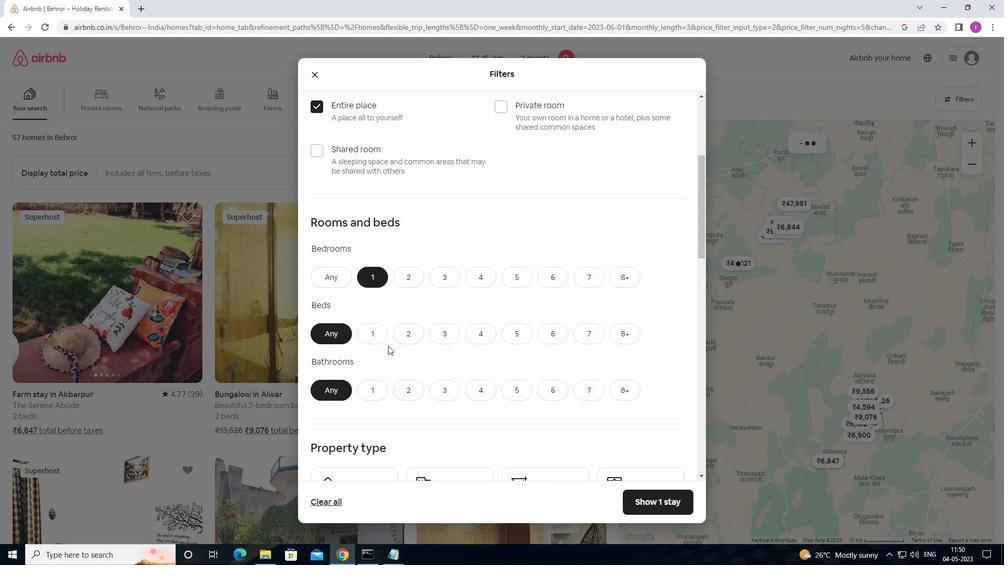 
Action: Mouse pressed left at (380, 336)
Screenshot: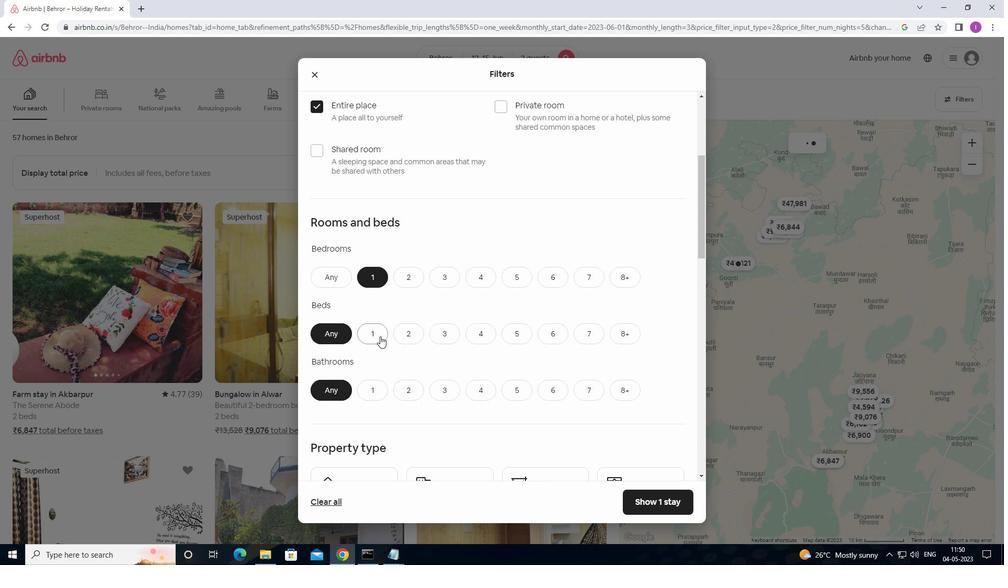 
Action: Mouse moved to (369, 390)
Screenshot: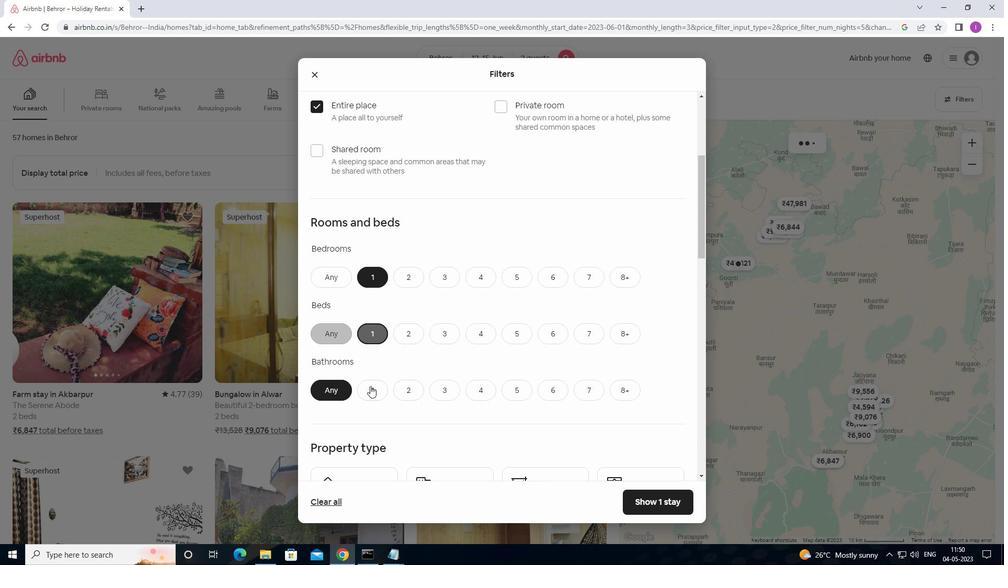 
Action: Mouse pressed left at (369, 390)
Screenshot: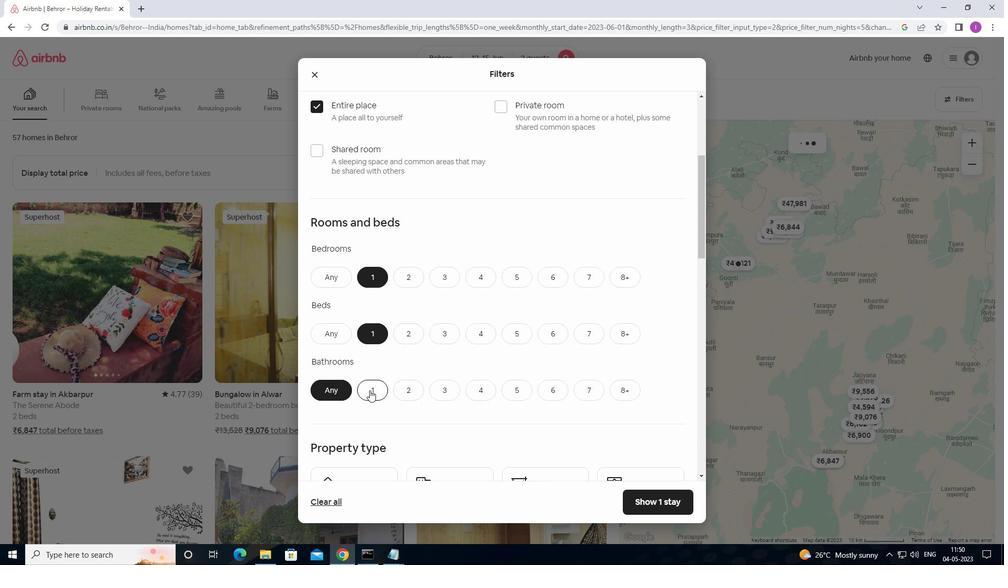 
Action: Mouse moved to (445, 379)
Screenshot: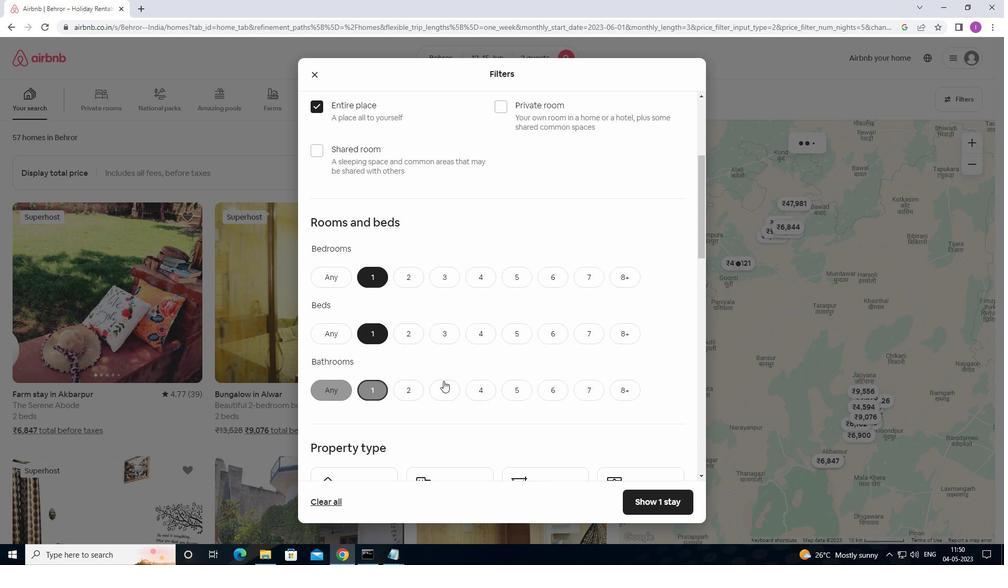
Action: Mouse scrolled (445, 378) with delta (0, 0)
Screenshot: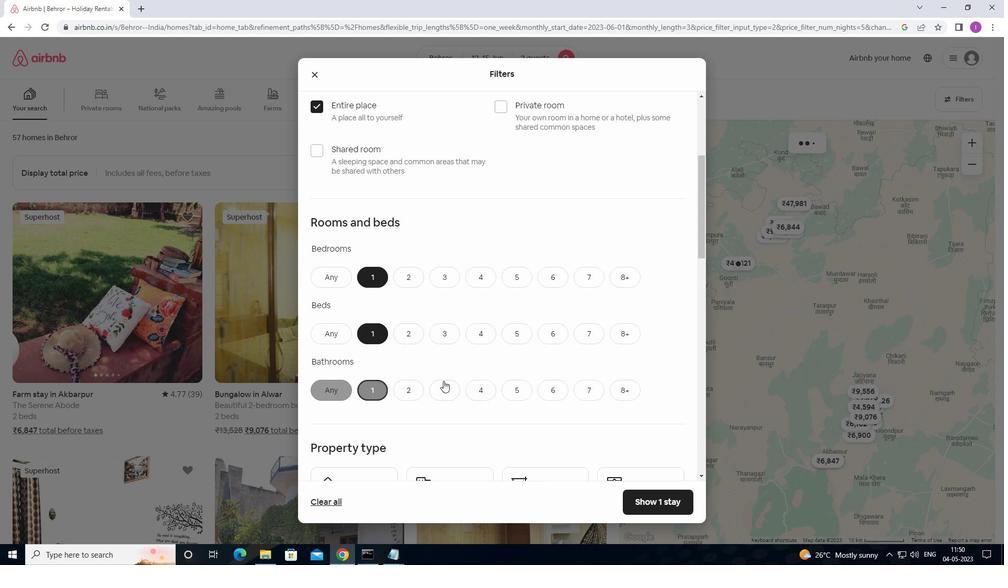 
Action: Mouse moved to (446, 379)
Screenshot: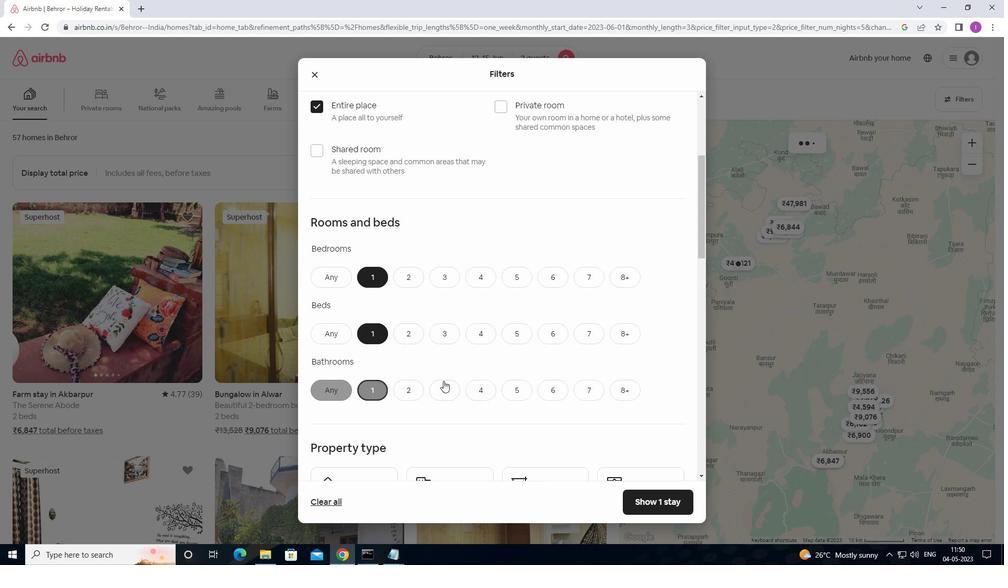 
Action: Mouse scrolled (446, 378) with delta (0, 0)
Screenshot: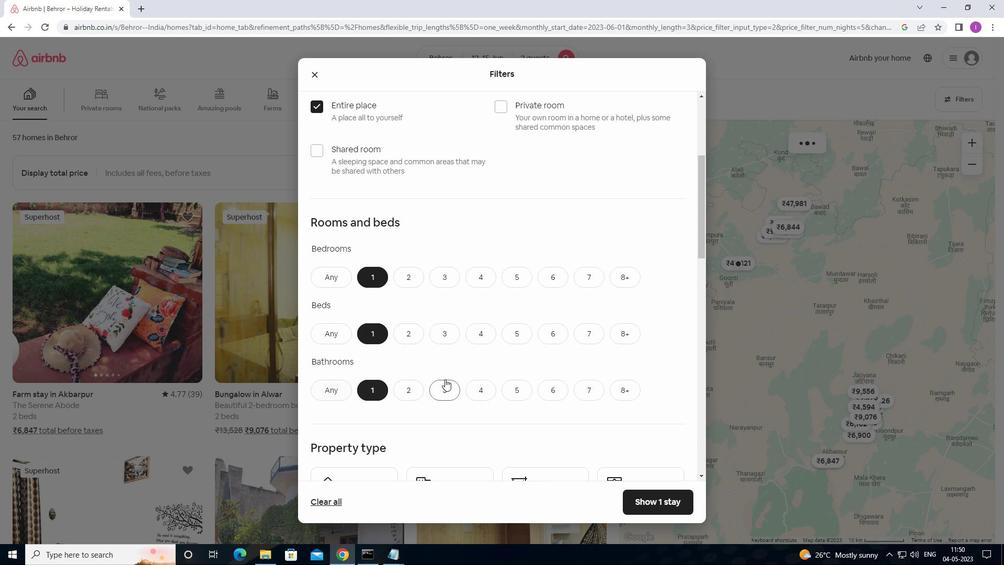 
Action: Mouse moved to (446, 379)
Screenshot: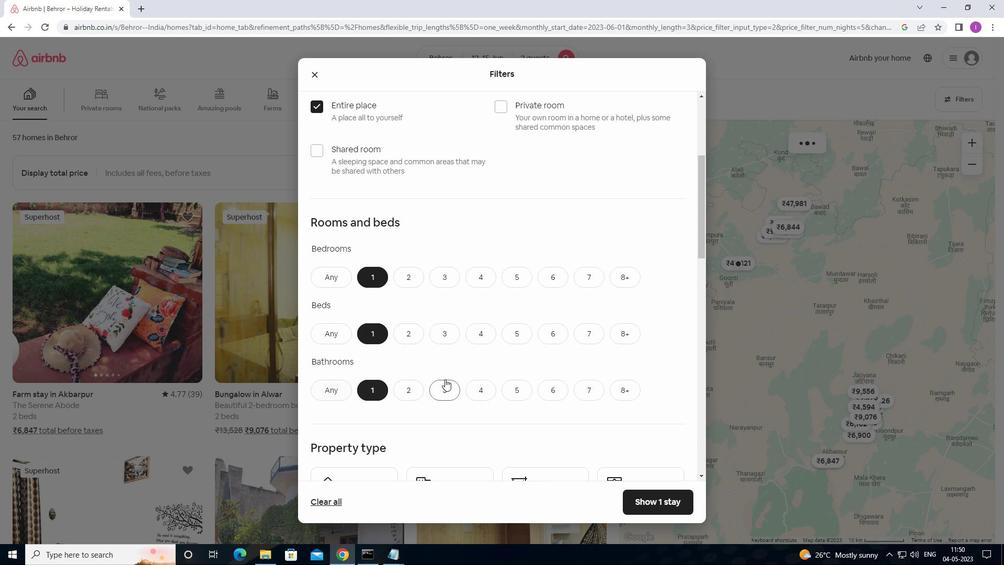 
Action: Mouse scrolled (446, 379) with delta (0, 0)
Screenshot: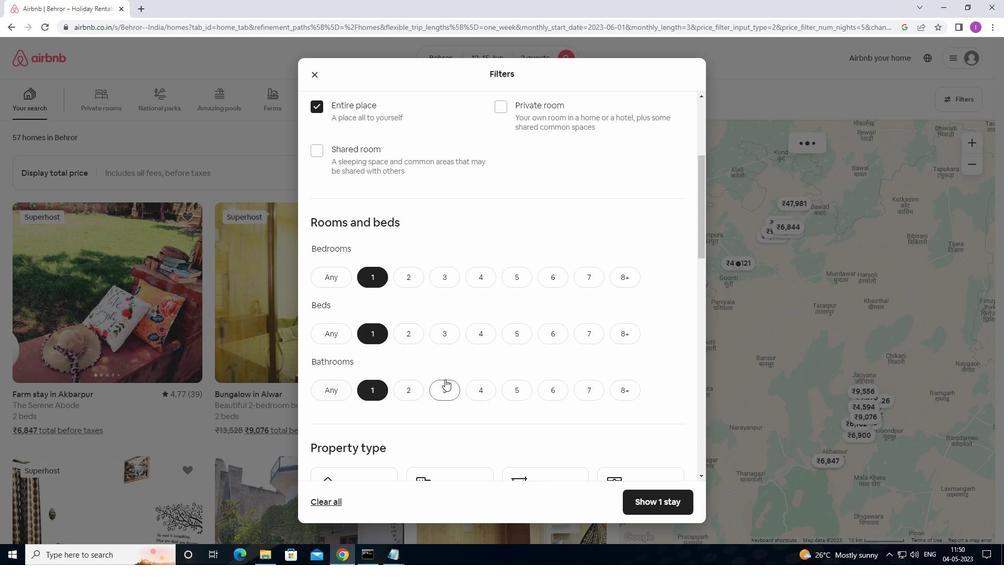
Action: Mouse scrolled (446, 379) with delta (0, 0)
Screenshot: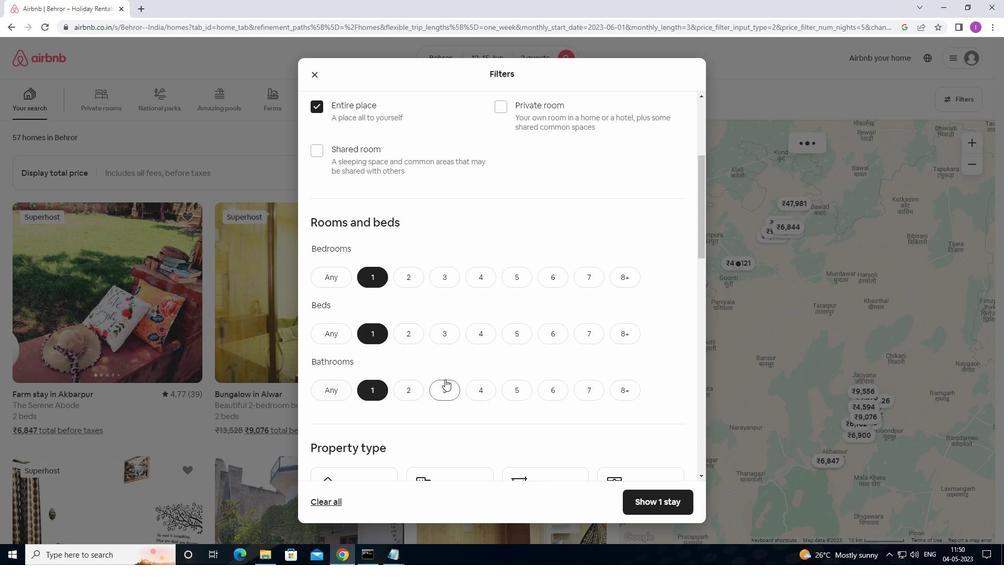 
Action: Mouse moved to (360, 306)
Screenshot: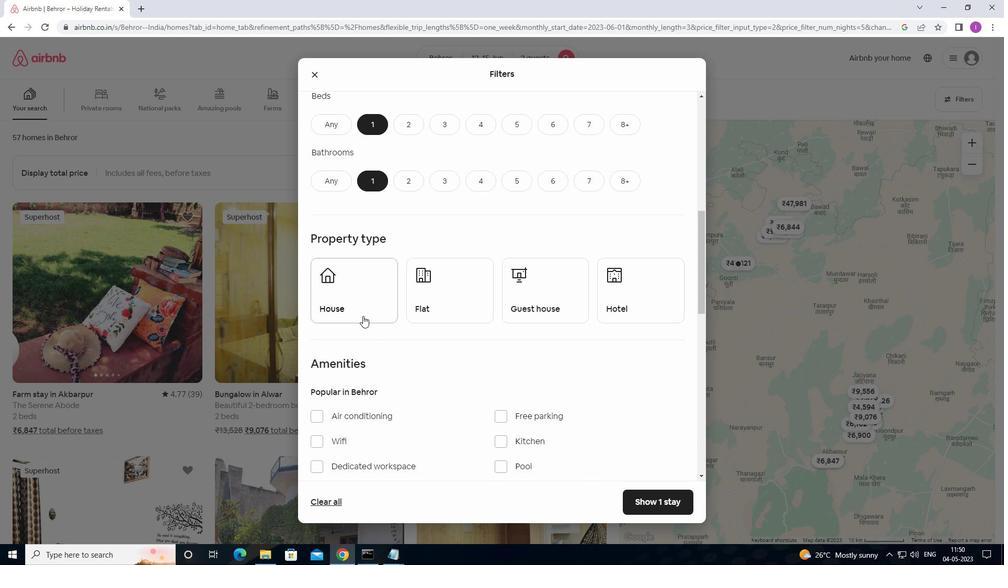 
Action: Mouse pressed left at (360, 306)
Screenshot: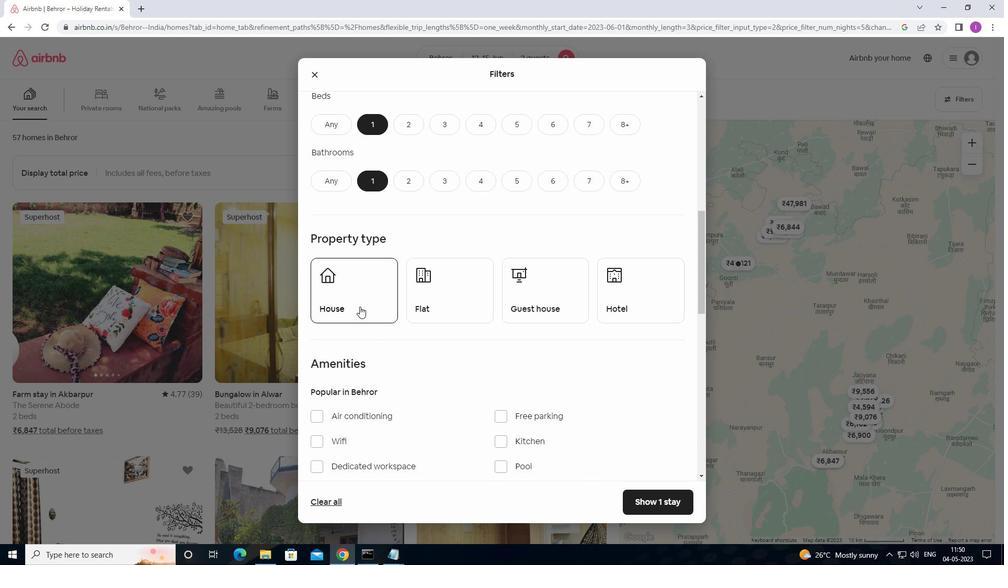 
Action: Mouse moved to (426, 313)
Screenshot: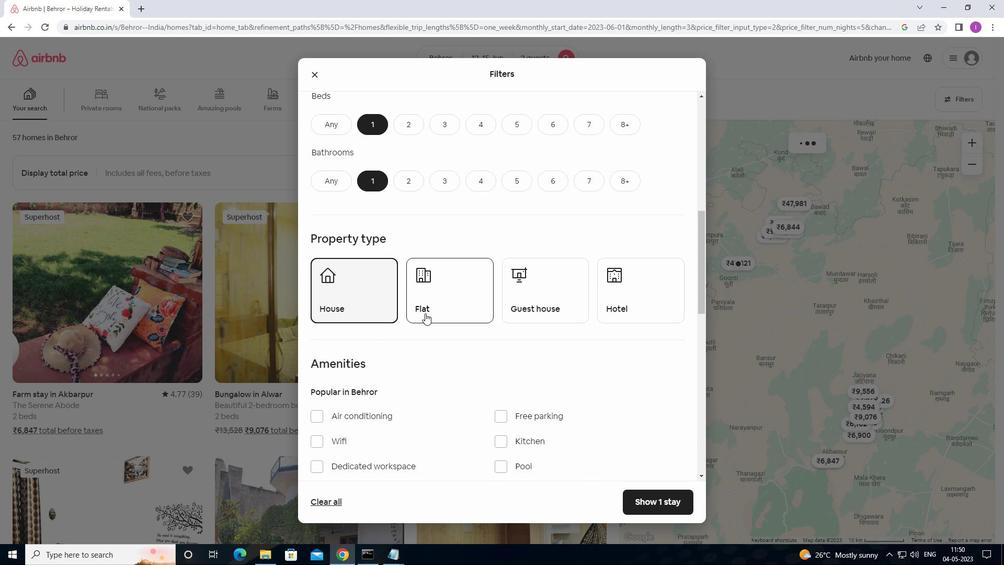 
Action: Mouse pressed left at (426, 313)
Screenshot: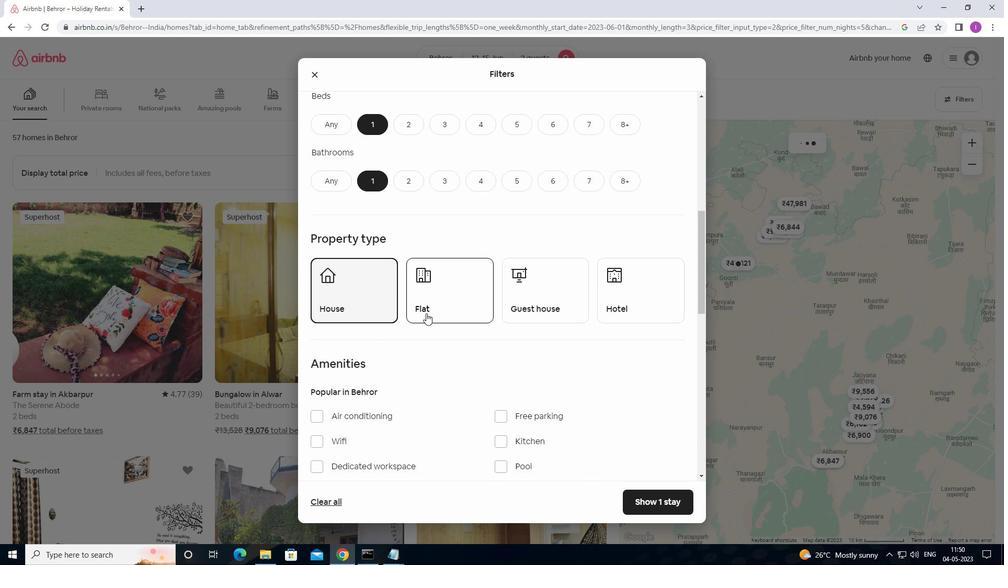 
Action: Mouse moved to (532, 307)
Screenshot: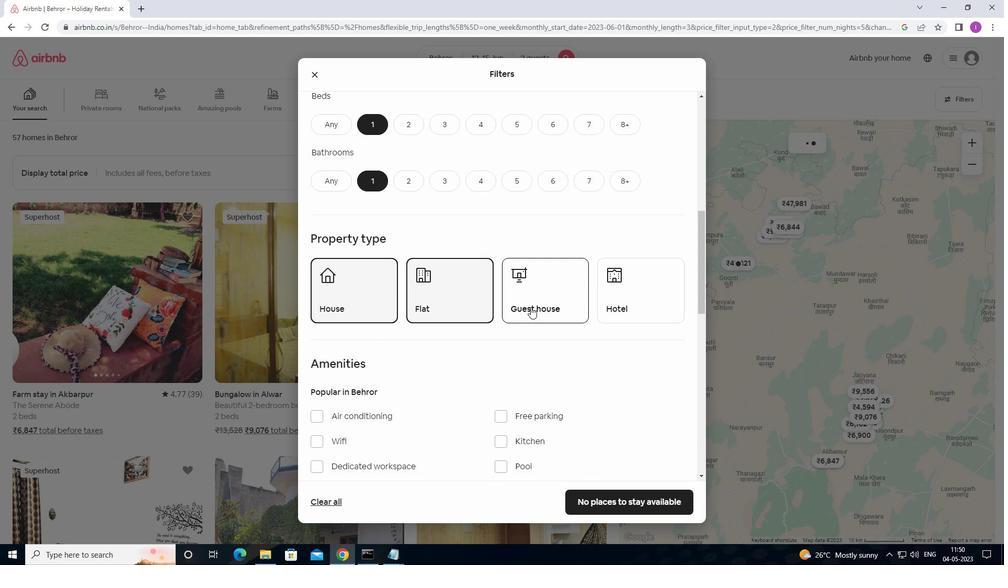 
Action: Mouse pressed left at (532, 307)
Screenshot: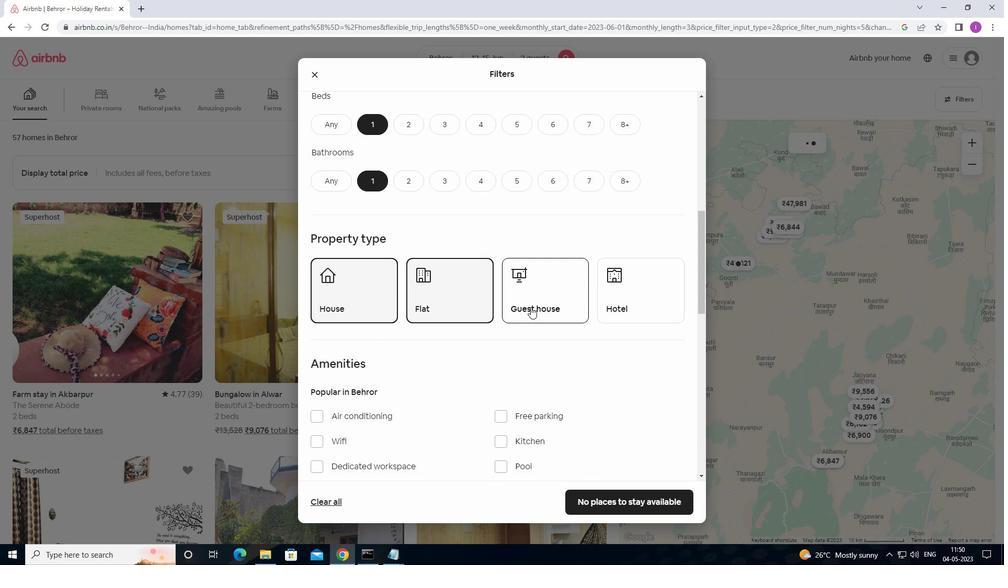 
Action: Mouse moved to (637, 310)
Screenshot: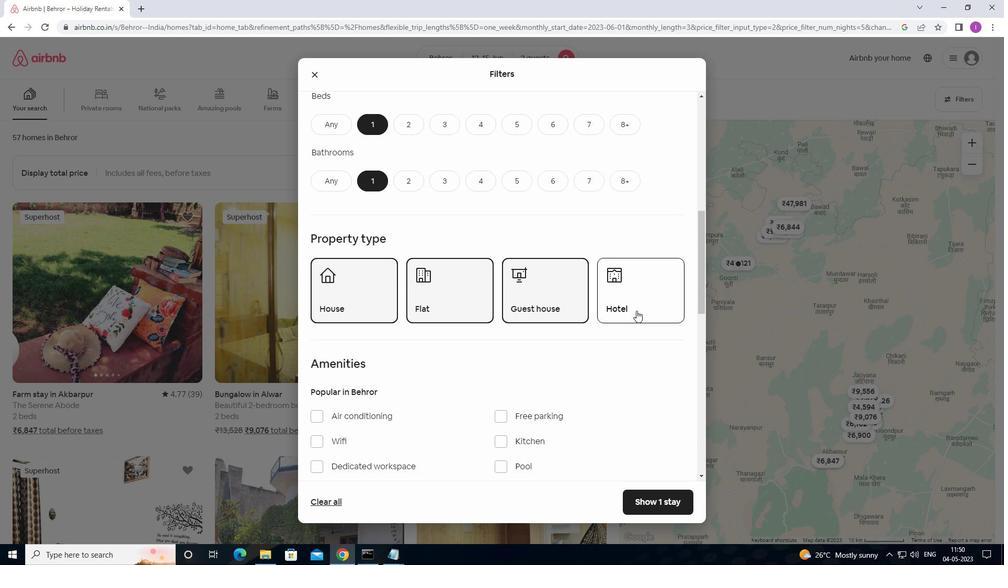 
Action: Mouse pressed left at (637, 310)
Screenshot: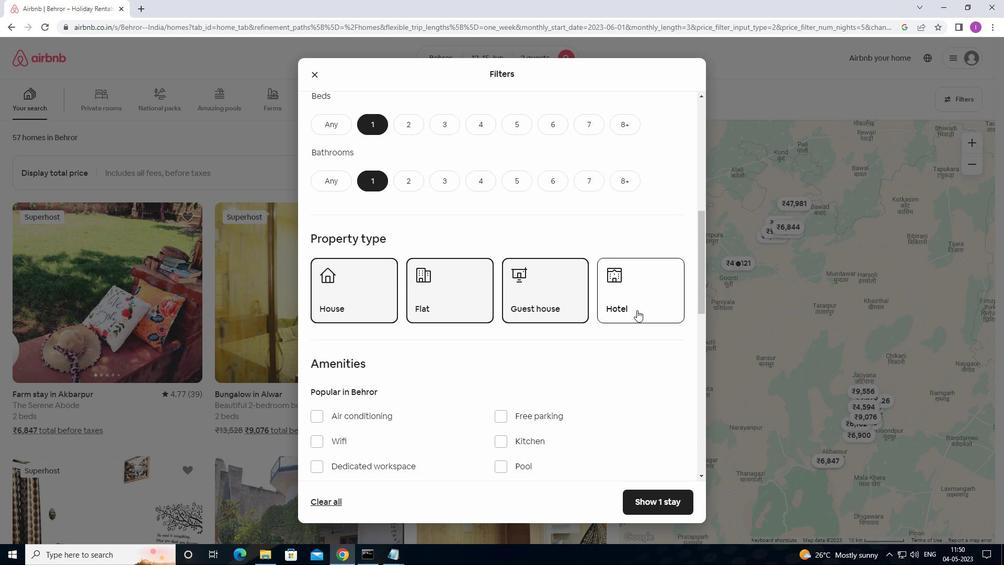 
Action: Mouse moved to (503, 371)
Screenshot: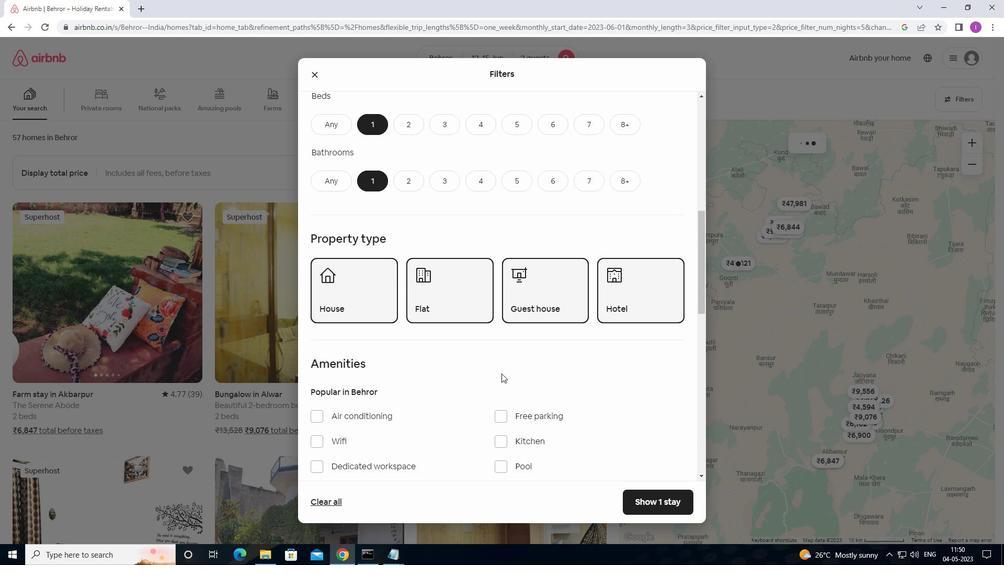 
Action: Mouse scrolled (503, 370) with delta (0, 0)
Screenshot: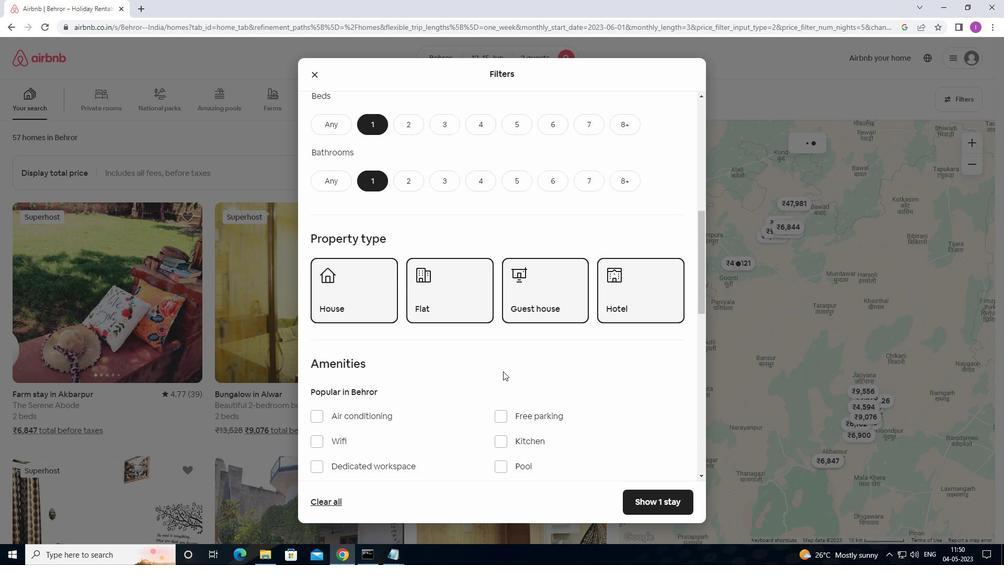 
Action: Mouse scrolled (503, 370) with delta (0, 0)
Screenshot: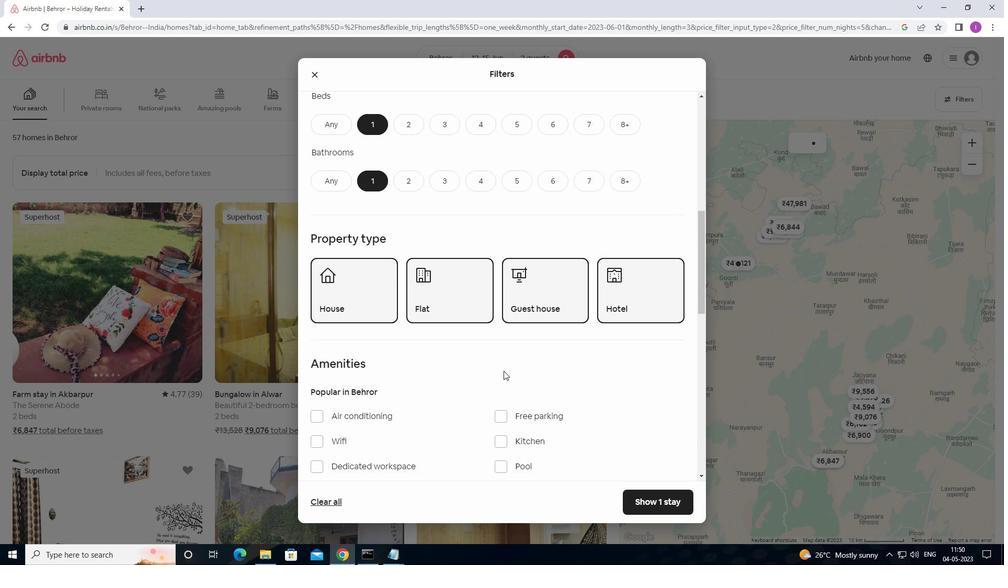 
Action: Mouse moved to (507, 368)
Screenshot: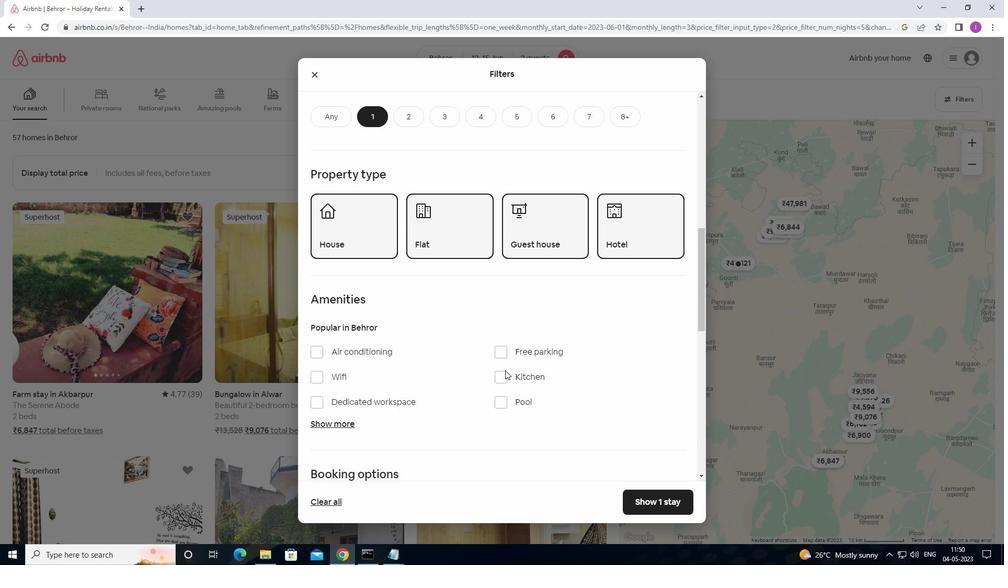 
Action: Mouse scrolled (507, 368) with delta (0, 0)
Screenshot: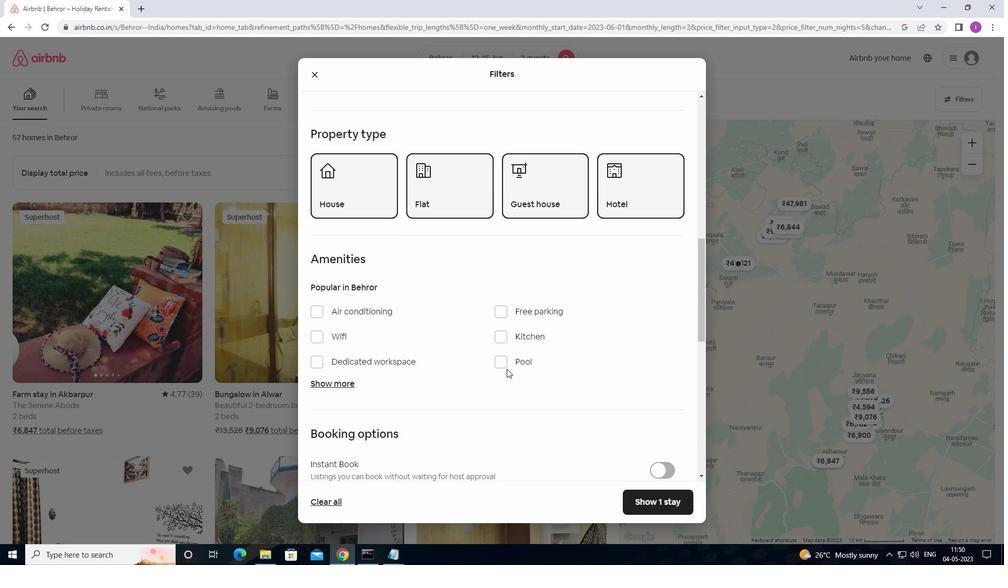 
Action: Mouse scrolled (507, 368) with delta (0, 0)
Screenshot: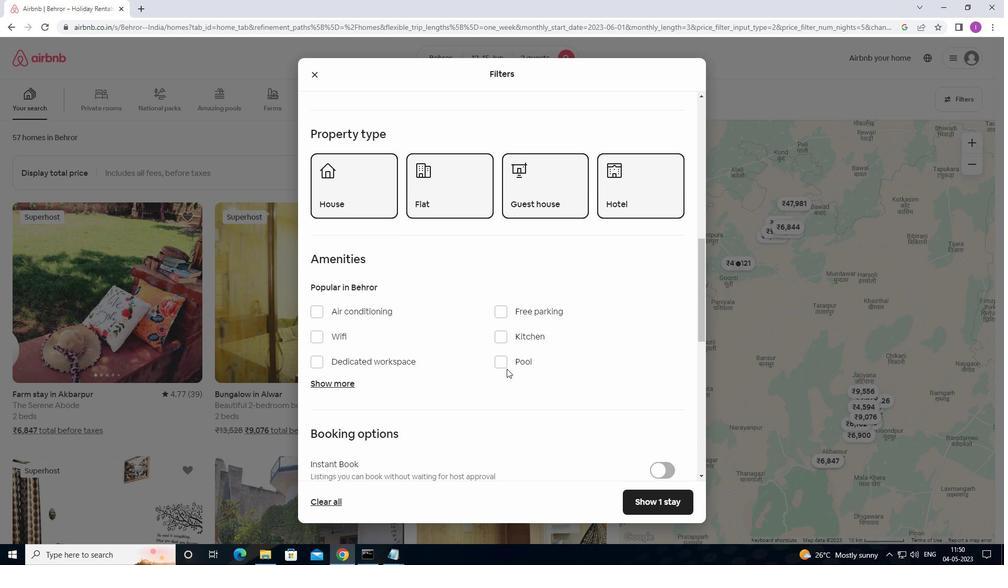 
Action: Mouse moved to (576, 294)
Screenshot: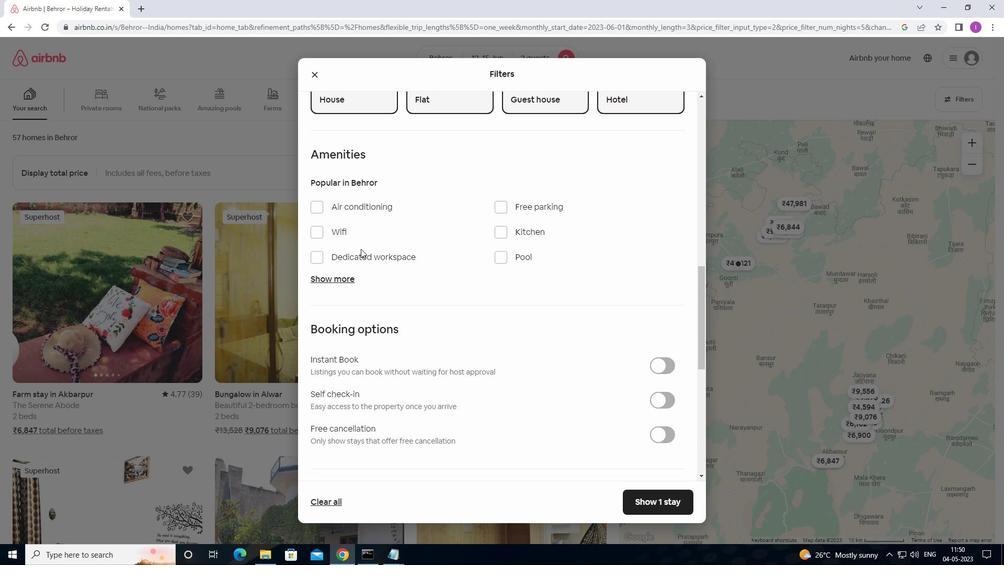 
Action: Mouse scrolled (576, 294) with delta (0, 0)
Screenshot: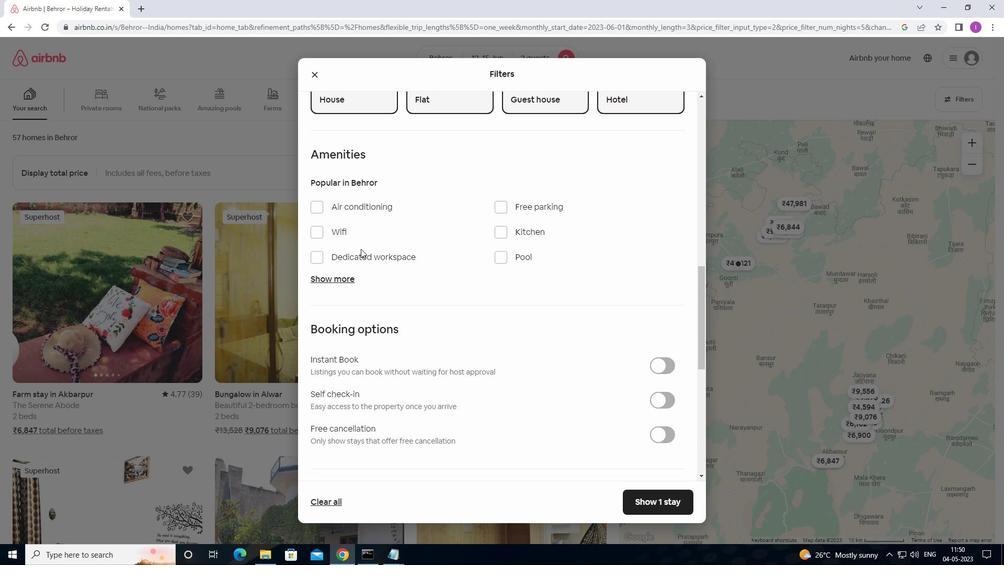 
Action: Mouse moved to (612, 306)
Screenshot: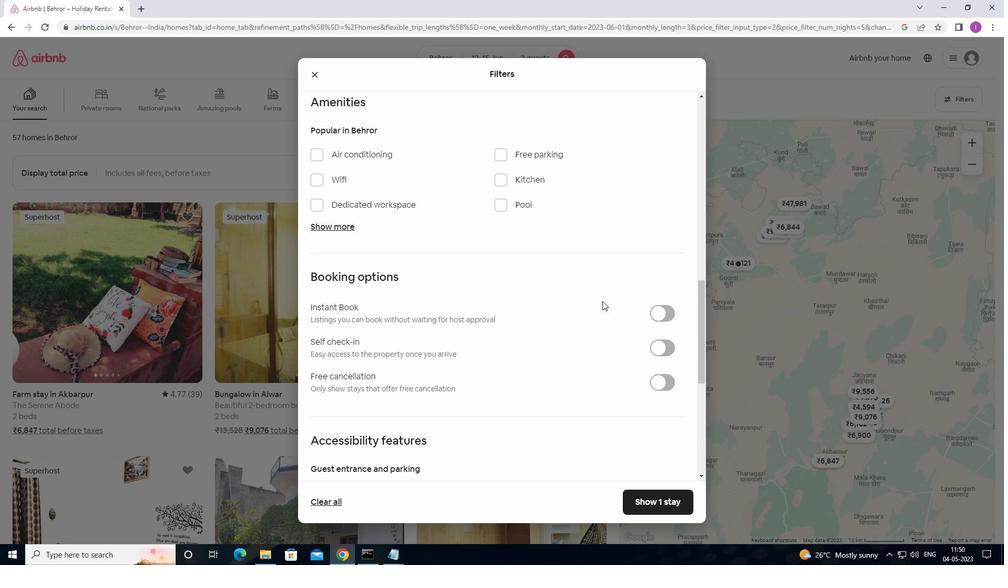 
Action: Mouse scrolled (612, 305) with delta (0, 0)
Screenshot: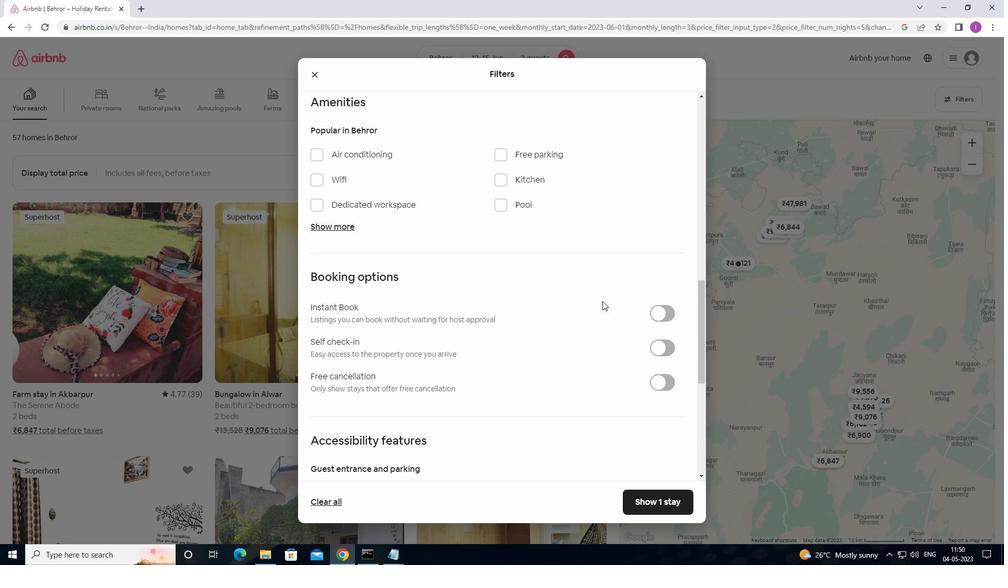 
Action: Mouse moved to (620, 318)
Screenshot: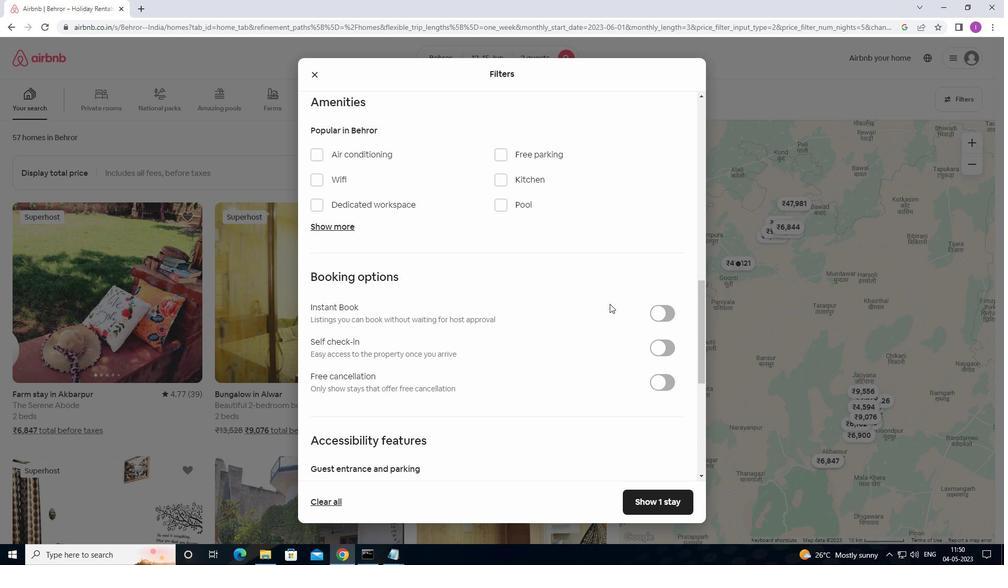 
Action: Mouse scrolled (620, 317) with delta (0, 0)
Screenshot: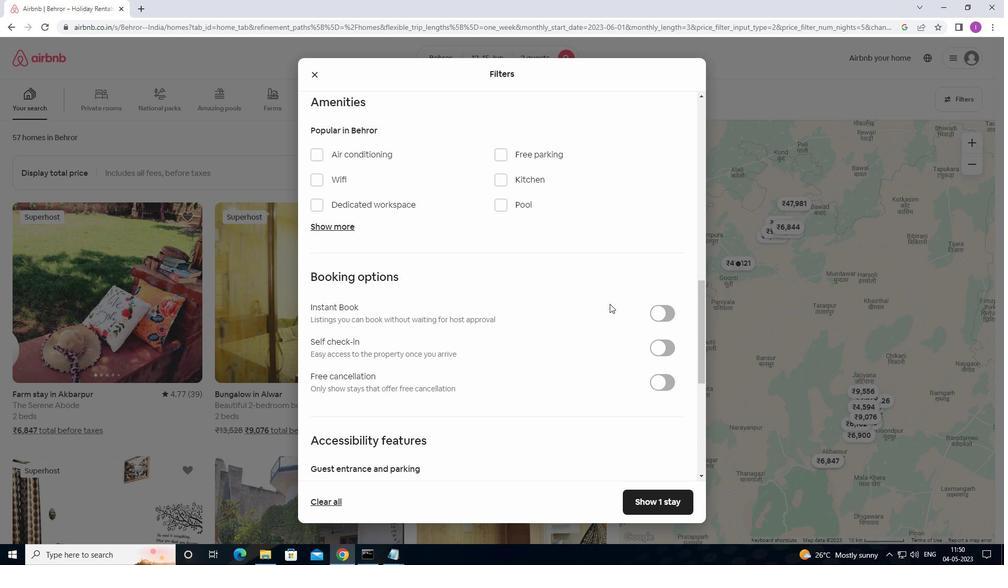 
Action: Mouse moved to (623, 321)
Screenshot: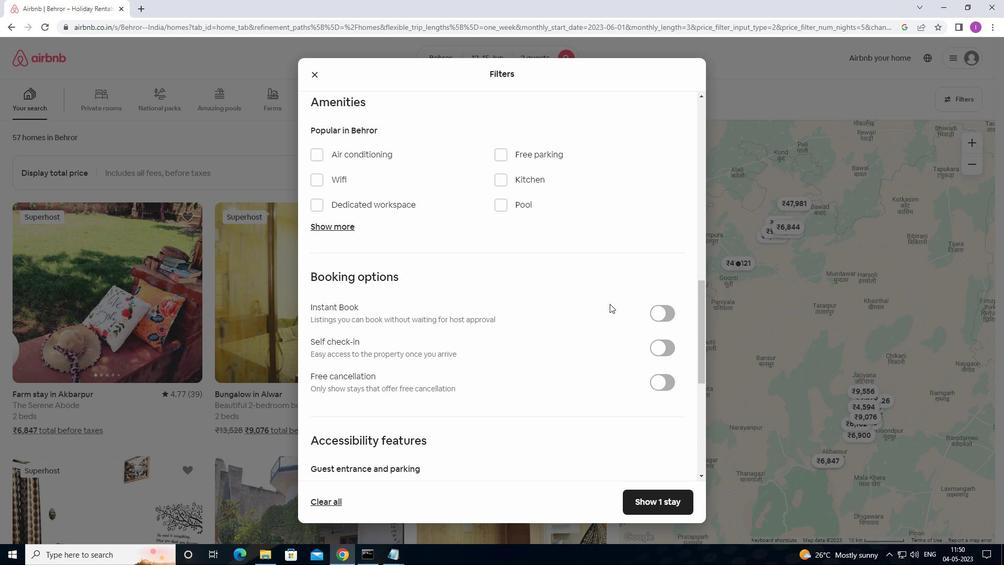 
Action: Mouse scrolled (623, 320) with delta (0, 0)
Screenshot: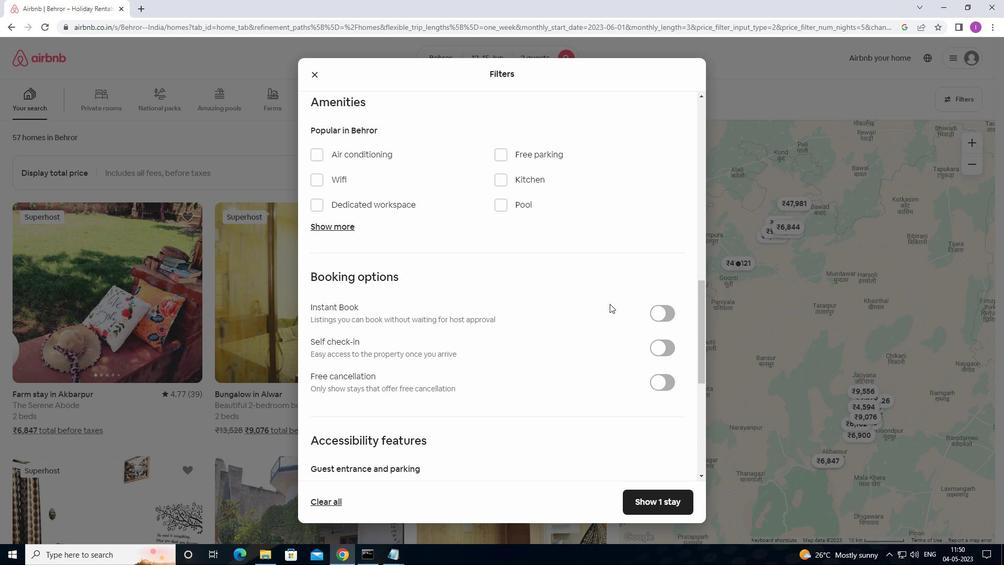 
Action: Mouse moved to (663, 188)
Screenshot: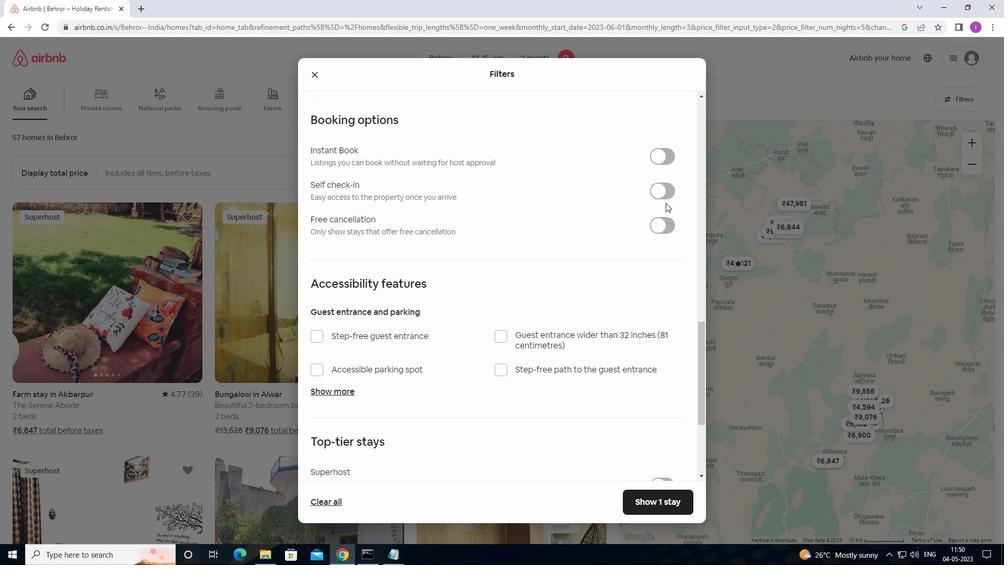 
Action: Mouse pressed left at (663, 188)
Screenshot: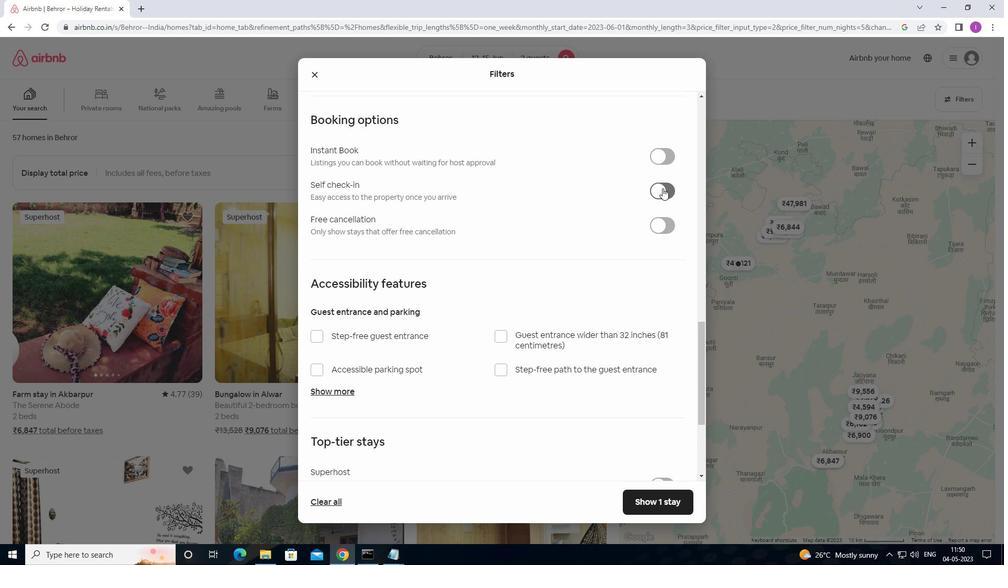 
Action: Mouse moved to (499, 323)
Screenshot: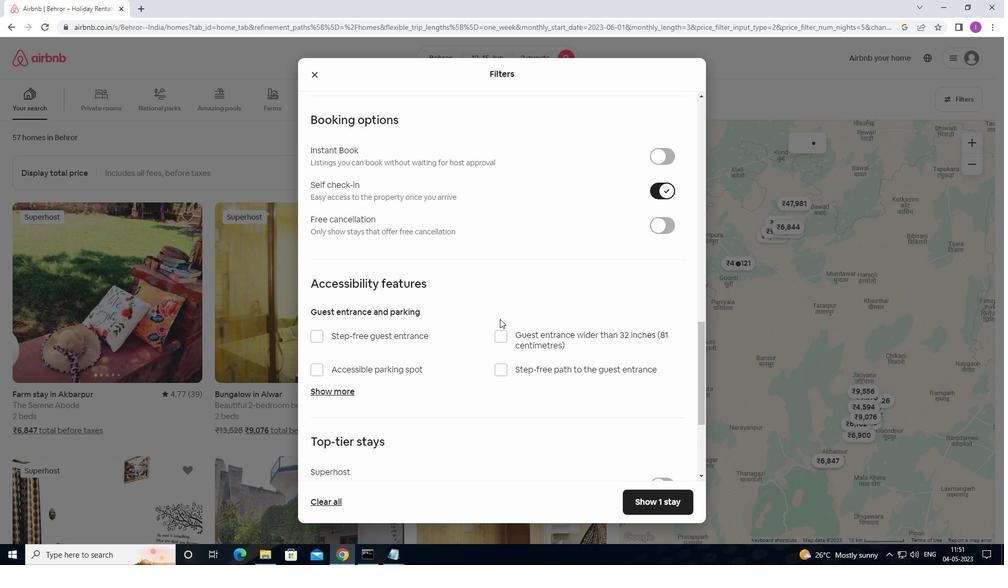 
Action: Mouse scrolled (499, 322) with delta (0, 0)
Screenshot: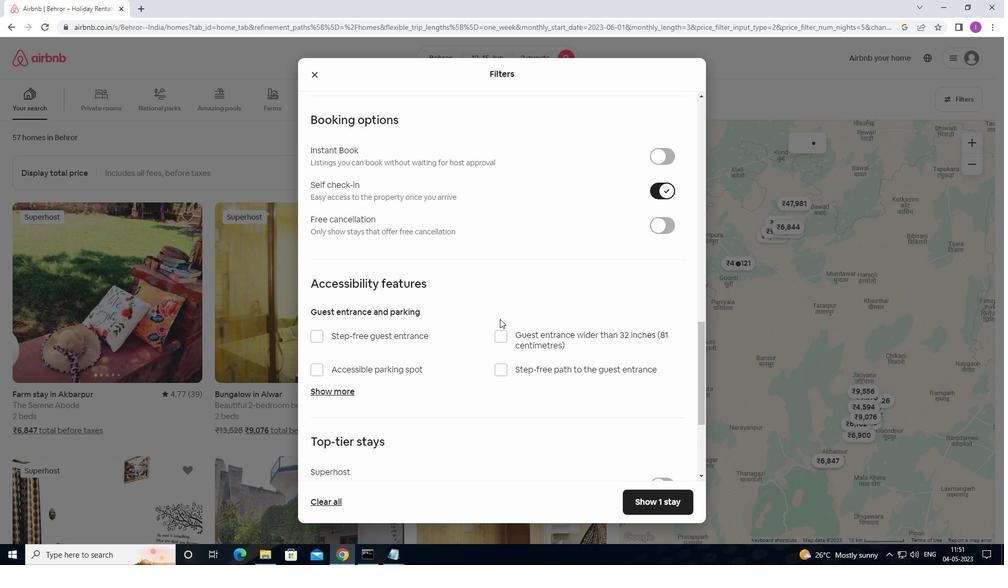
Action: Mouse moved to (501, 327)
Screenshot: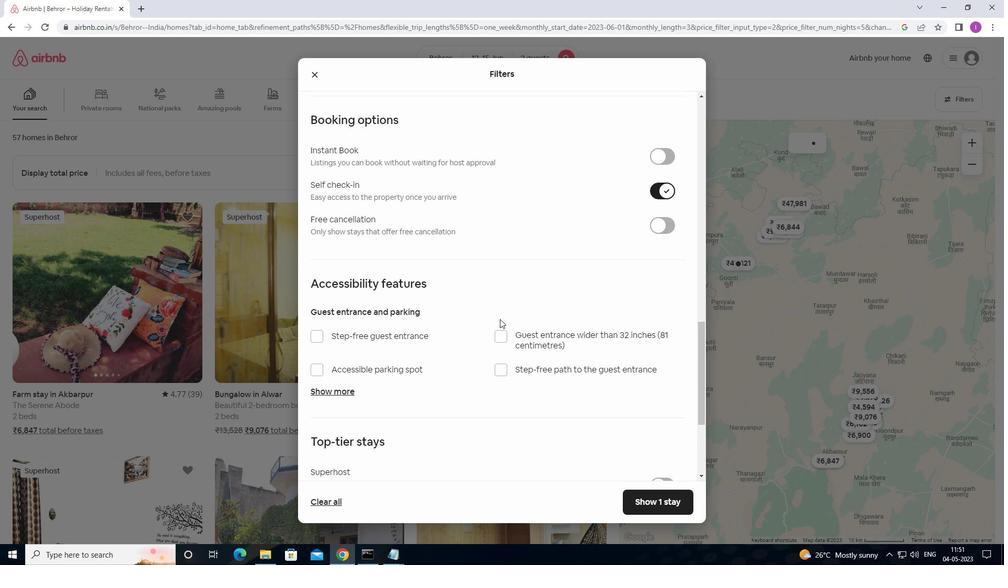 
Action: Mouse scrolled (501, 327) with delta (0, 0)
Screenshot: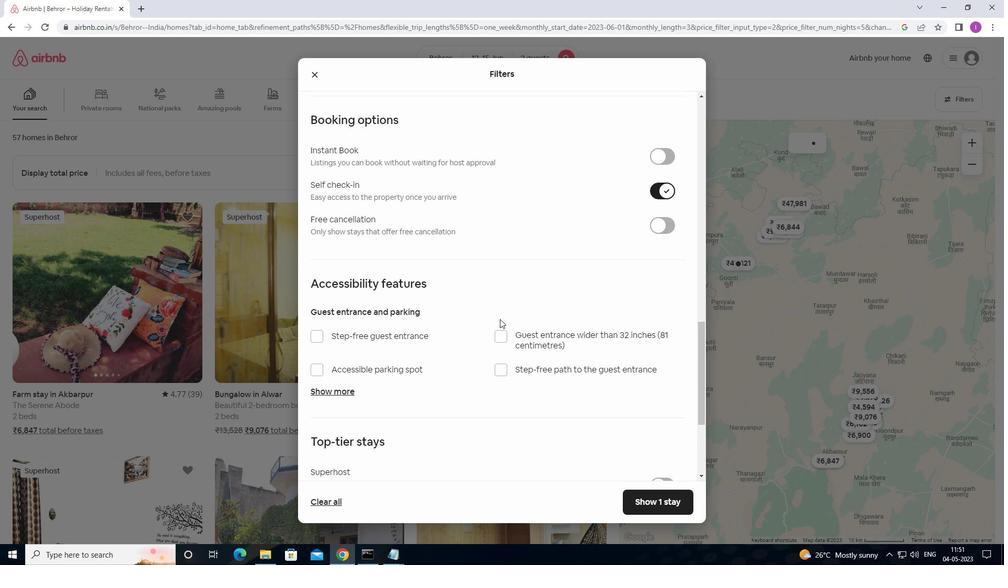 
Action: Mouse moved to (501, 328)
Screenshot: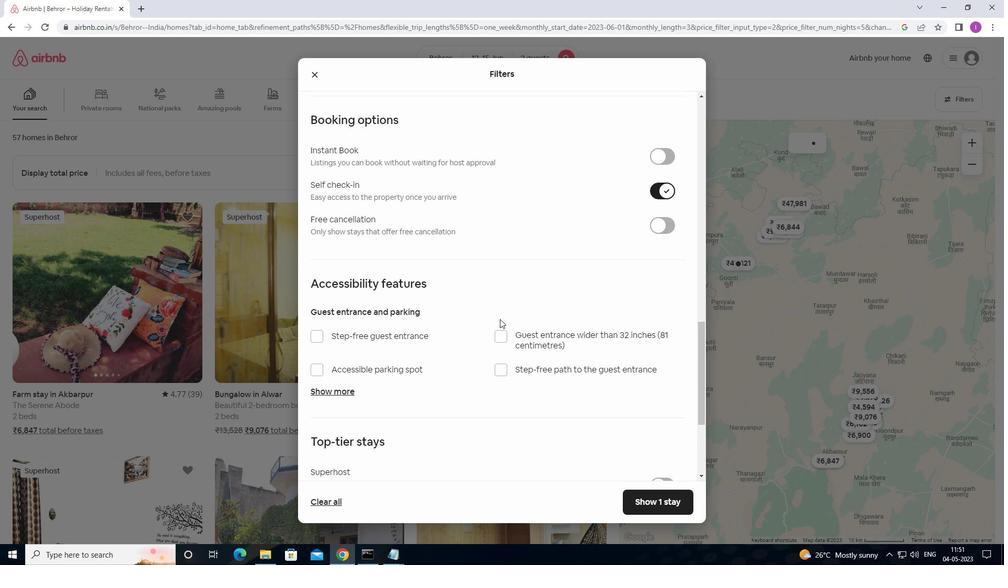 
Action: Mouse scrolled (501, 327) with delta (0, 0)
Screenshot: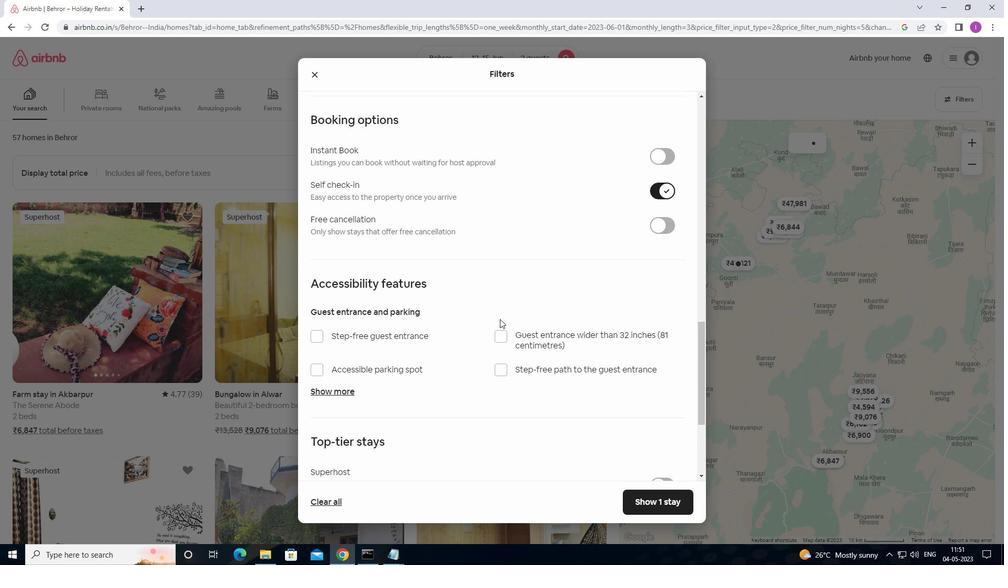 
Action: Mouse moved to (502, 328)
Screenshot: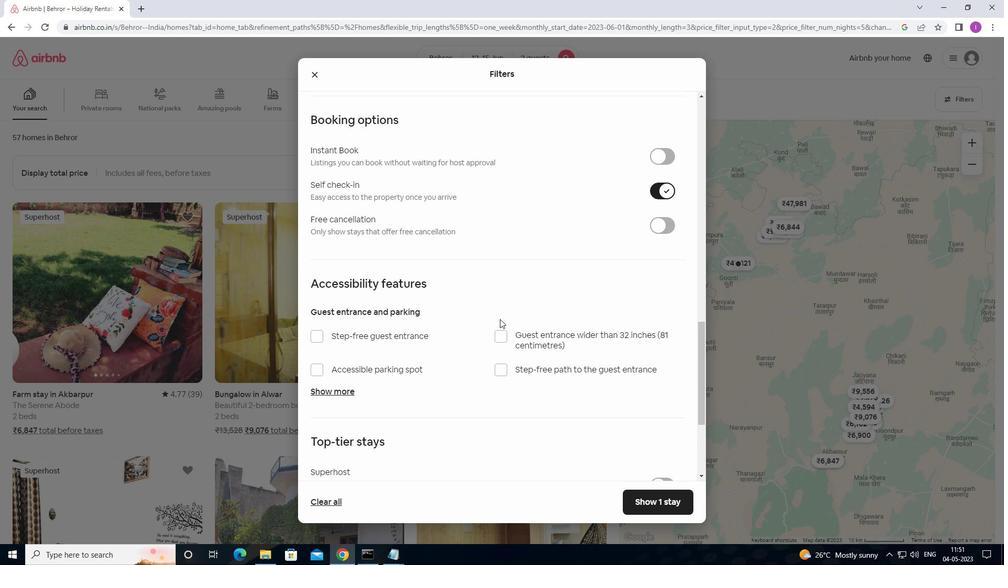 
Action: Mouse scrolled (502, 328) with delta (0, 0)
Screenshot: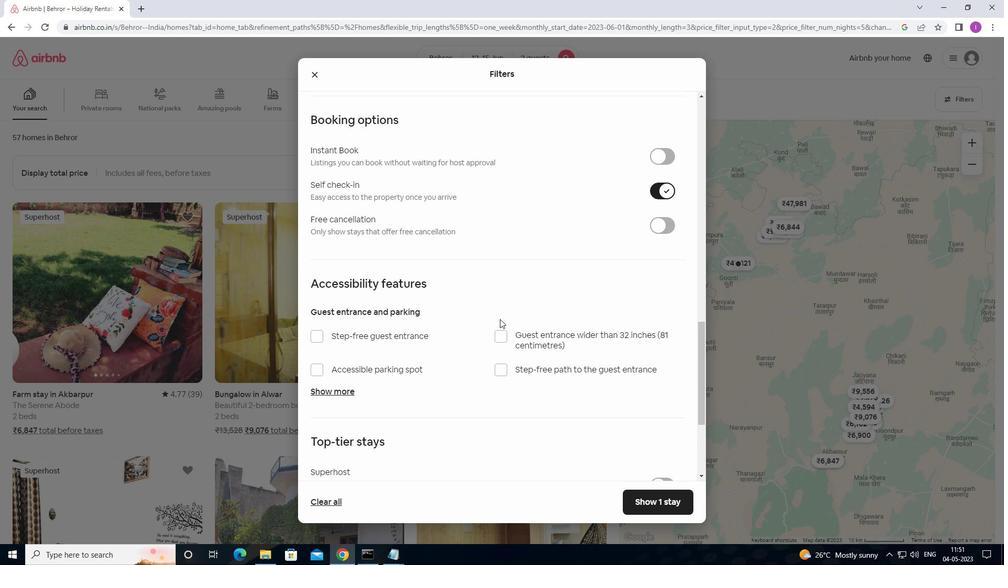 
Action: Mouse scrolled (502, 328) with delta (0, 0)
Screenshot: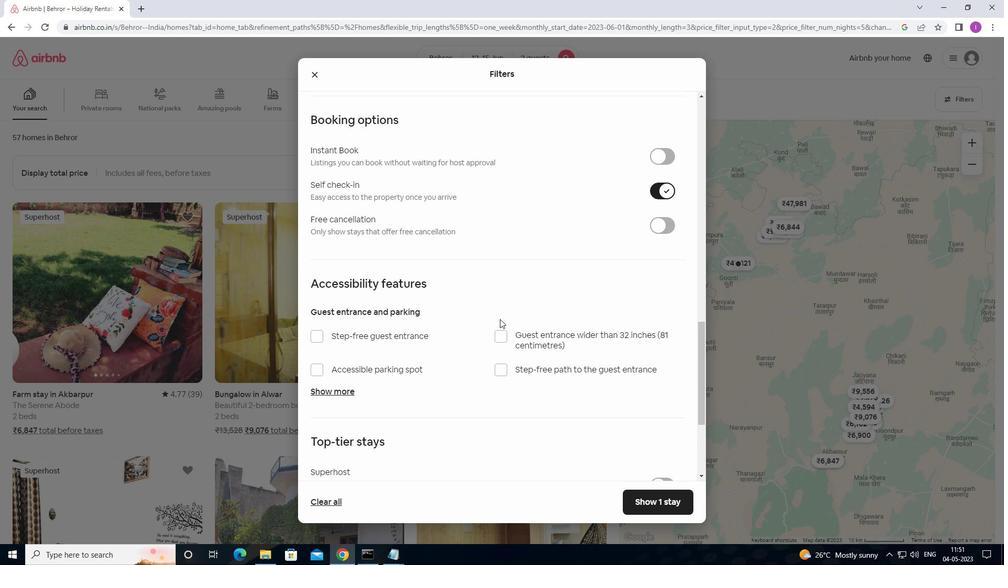 
Action: Mouse moved to (502, 331)
Screenshot: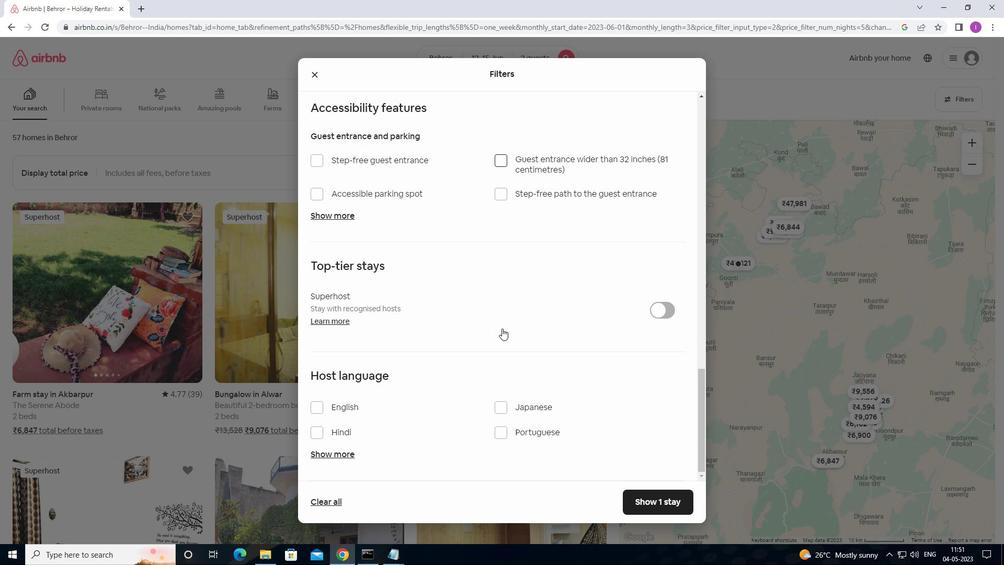
Action: Mouse scrolled (502, 330) with delta (0, 0)
Screenshot: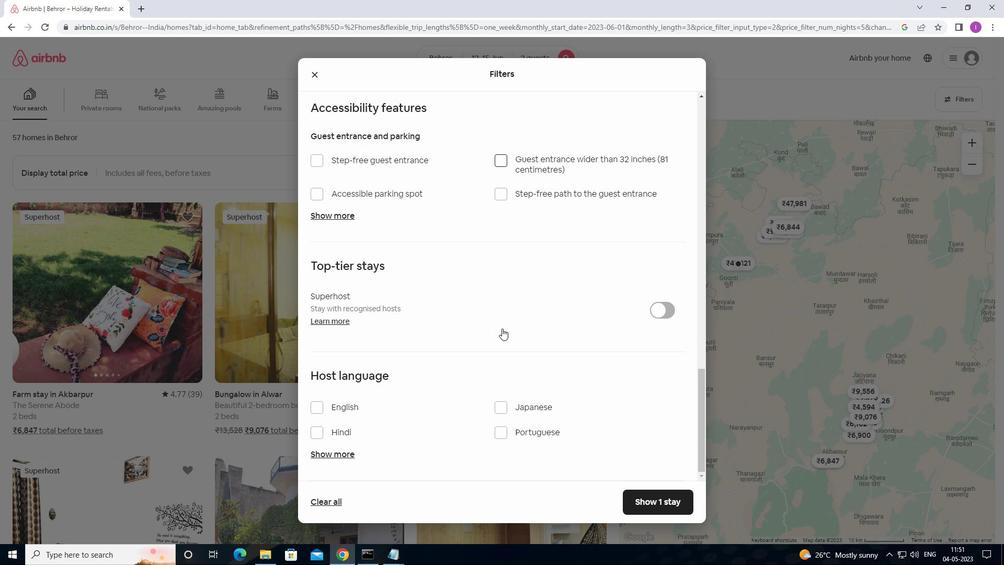 
Action: Mouse moved to (502, 334)
Screenshot: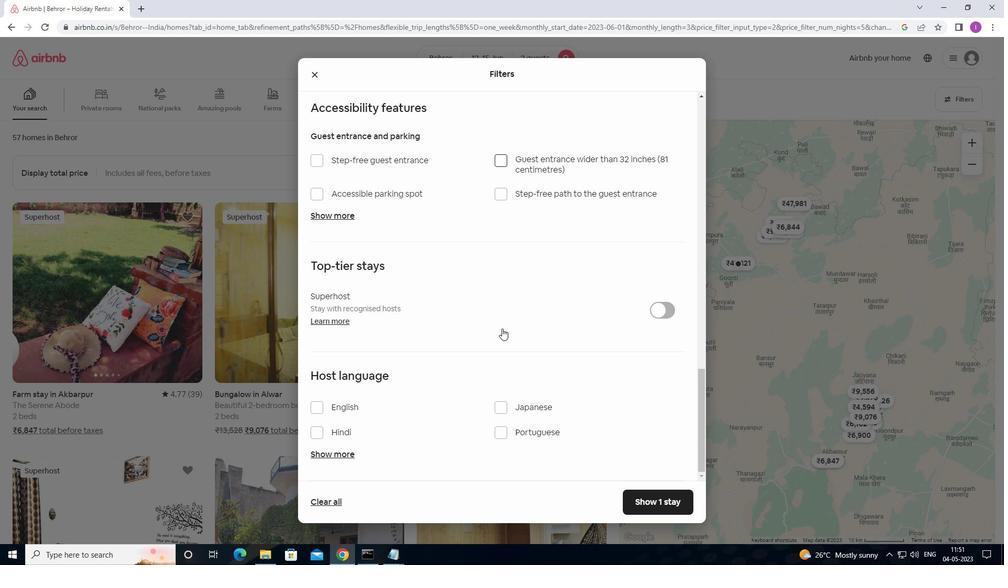 
Action: Mouse scrolled (502, 334) with delta (0, 0)
Screenshot: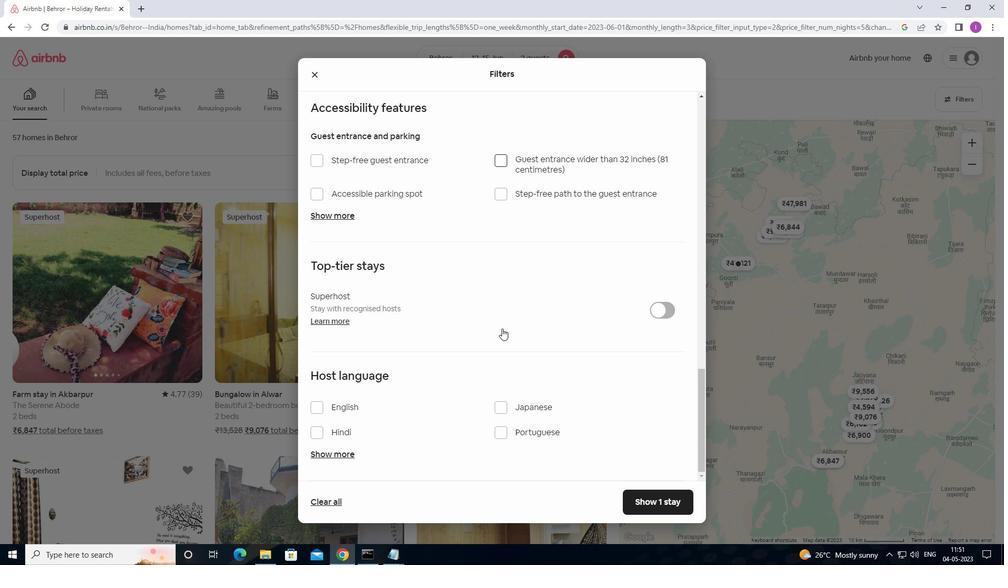 
Action: Mouse moved to (502, 337)
Screenshot: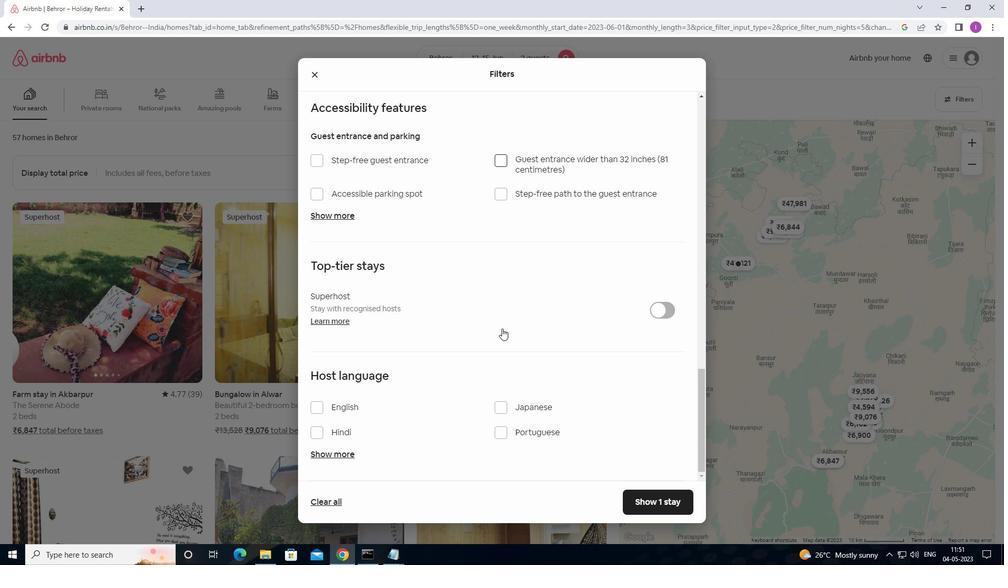 
Action: Mouse scrolled (502, 337) with delta (0, 0)
Screenshot: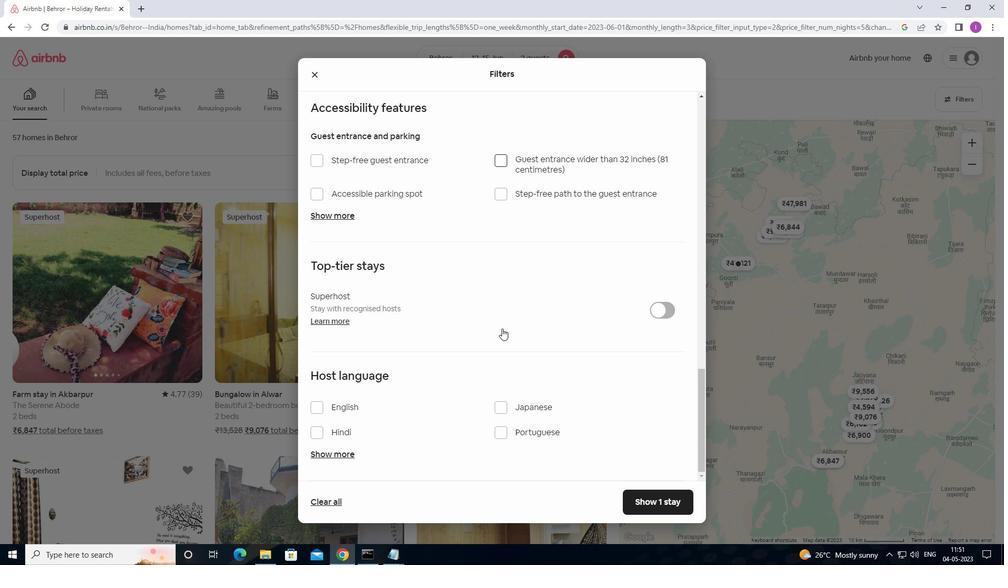 
Action: Mouse moved to (502, 342)
Screenshot: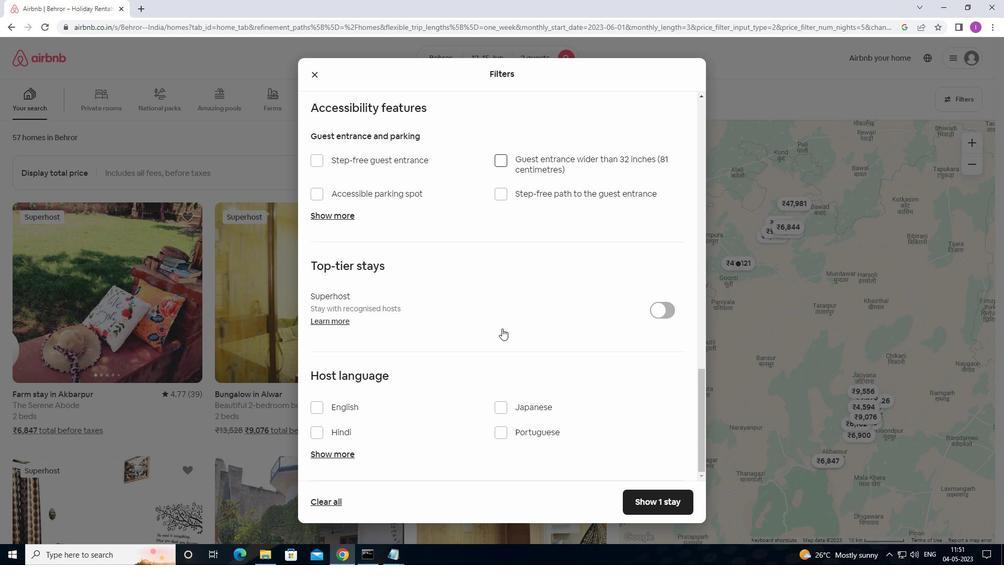 
Action: Mouse scrolled (502, 341) with delta (0, 0)
Screenshot: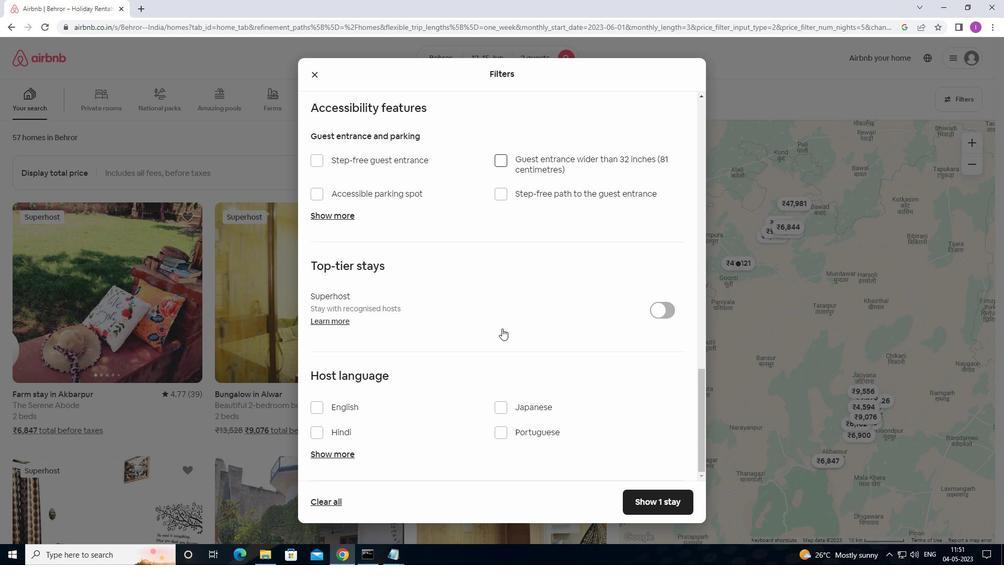 
Action: Mouse moved to (501, 344)
Screenshot: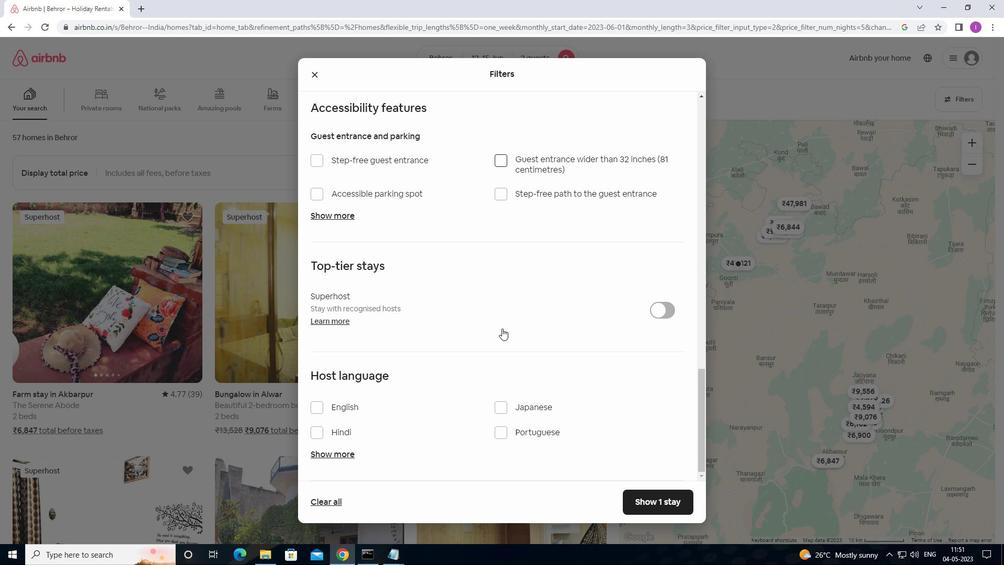 
Action: Mouse scrolled (501, 343) with delta (0, 0)
Screenshot: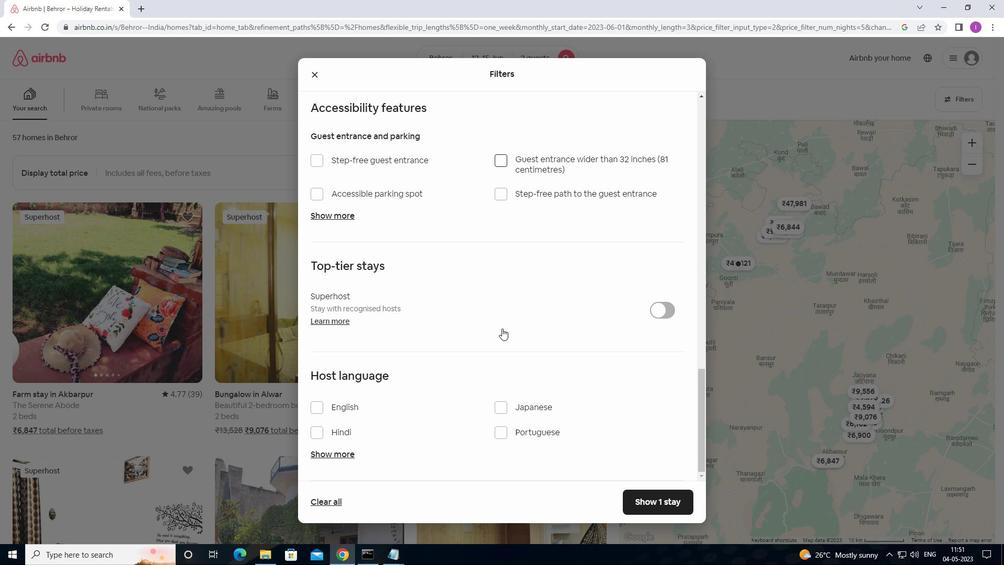 
Action: Mouse moved to (317, 411)
Screenshot: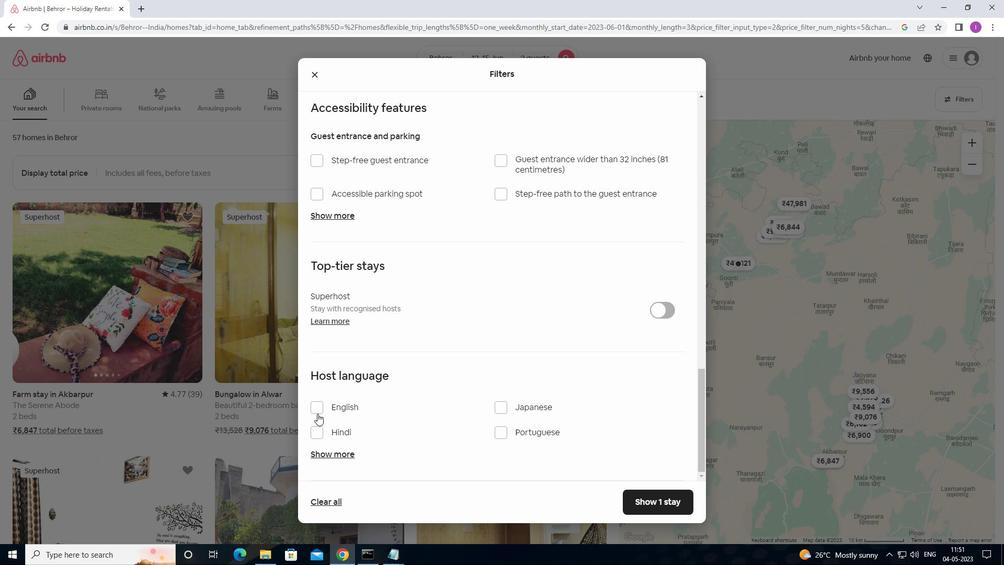 
Action: Mouse pressed left at (317, 411)
Screenshot: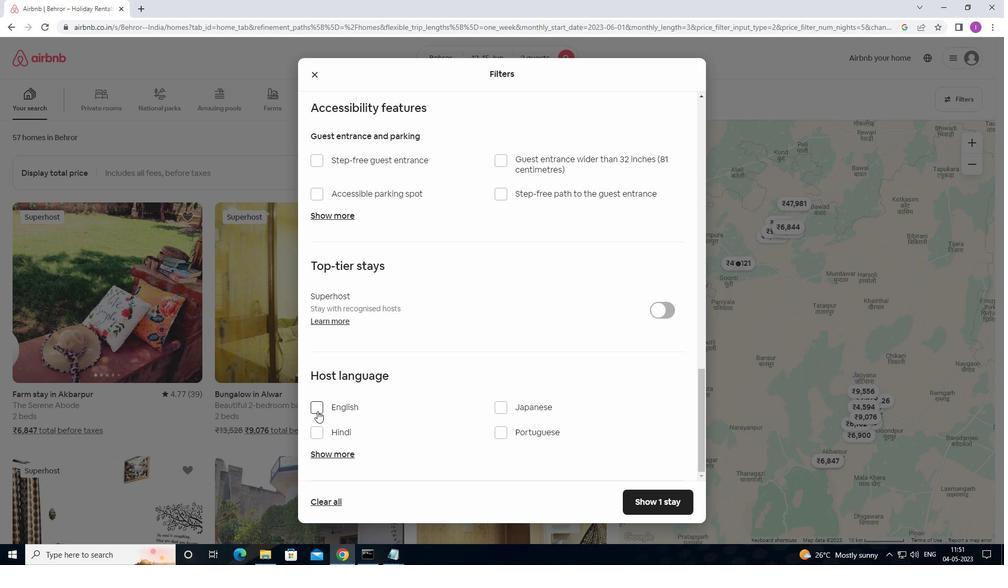 
Action: Mouse moved to (662, 496)
Screenshot: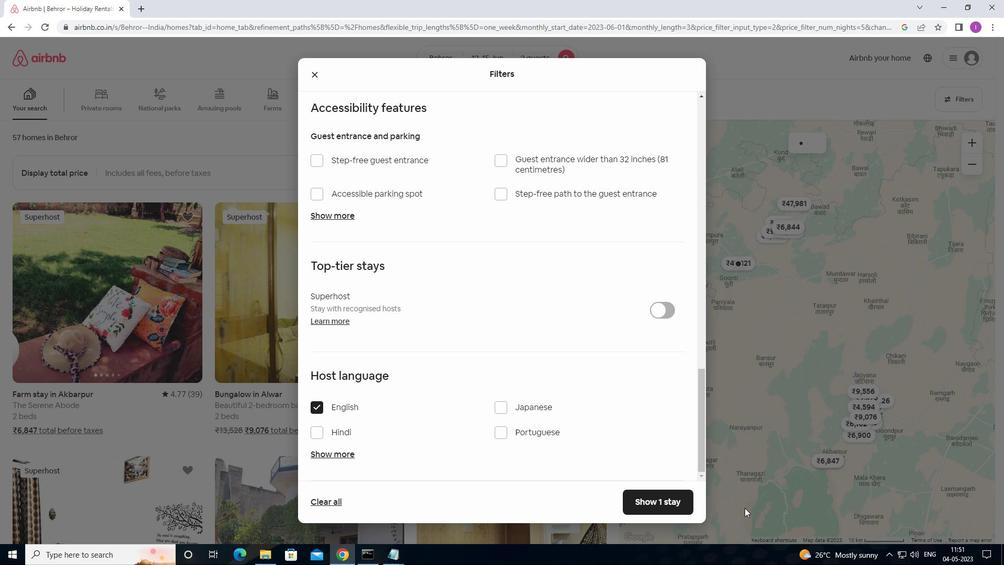 
Action: Mouse pressed left at (662, 496)
Screenshot: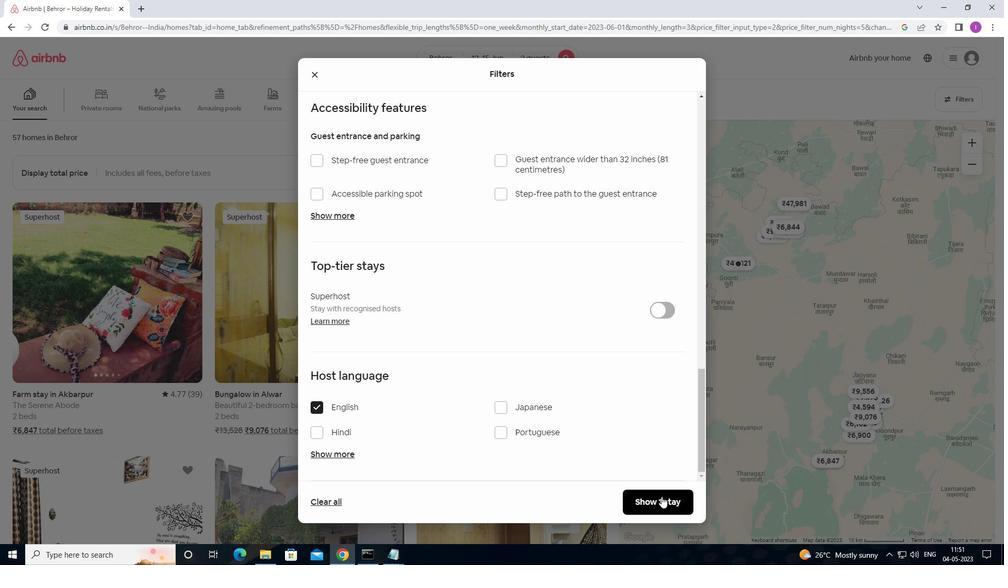
Action: Mouse moved to (714, 469)
Screenshot: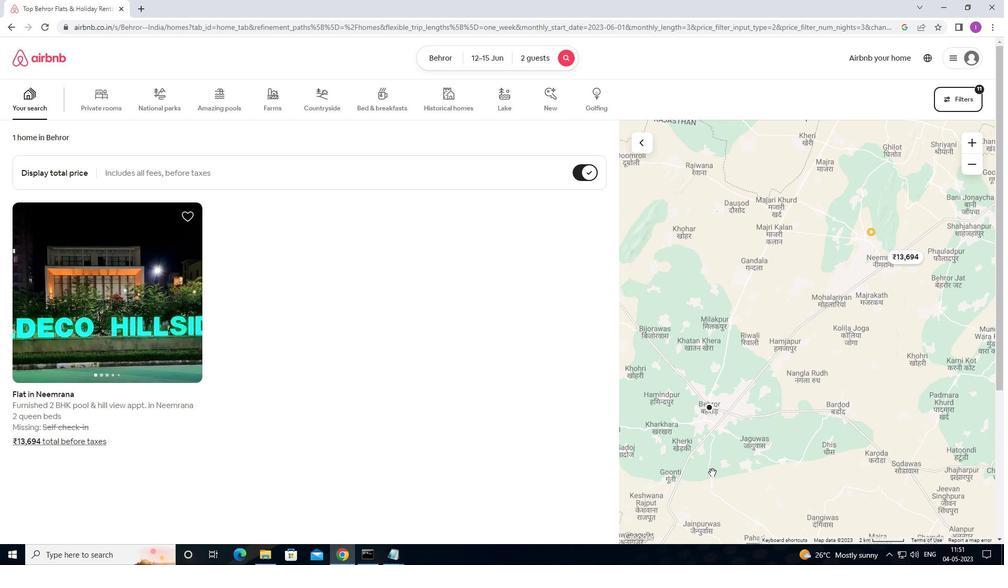 
